 Task: Find connections with filter location Sausar with filter topic #innovationwith filter profile language English with filter current company SPECTRAFORCE with filter school Punjabi University with filter industry Individual and Family Services with filter service category Android Development with filter keywords title Customer Care Associate
Action: Mouse moved to (510, 64)
Screenshot: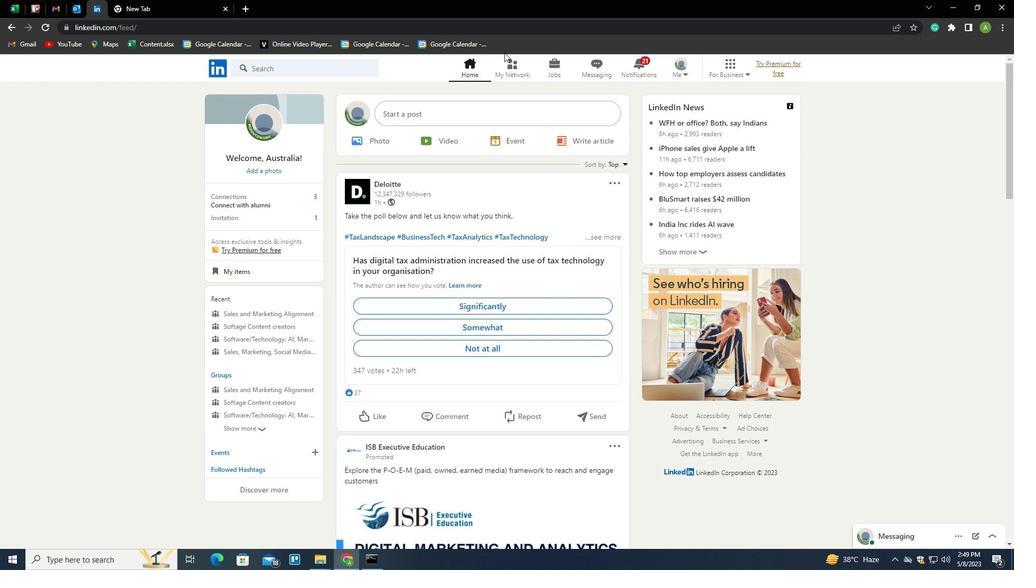 
Action: Mouse pressed left at (510, 64)
Screenshot: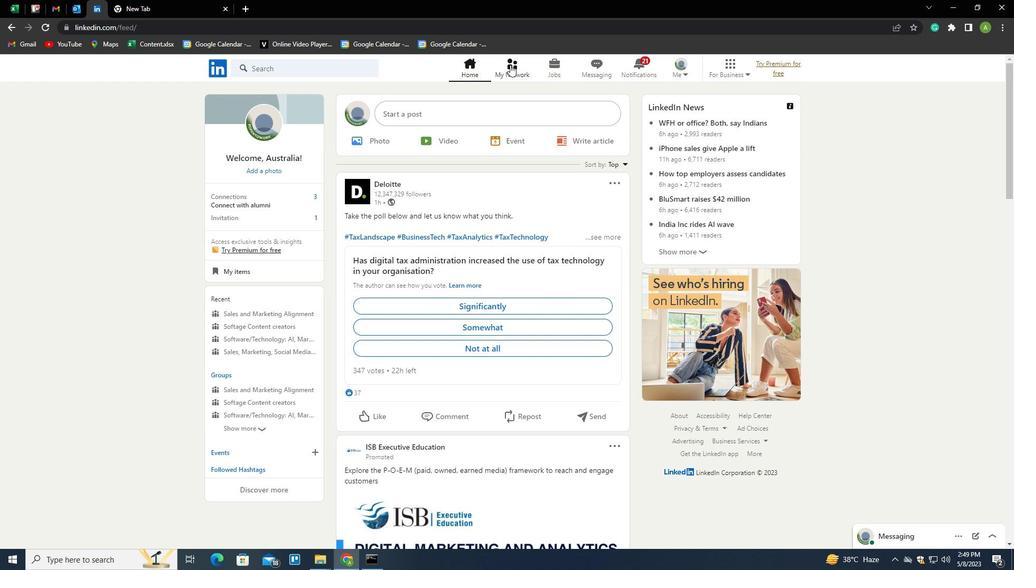 
Action: Mouse moved to (272, 125)
Screenshot: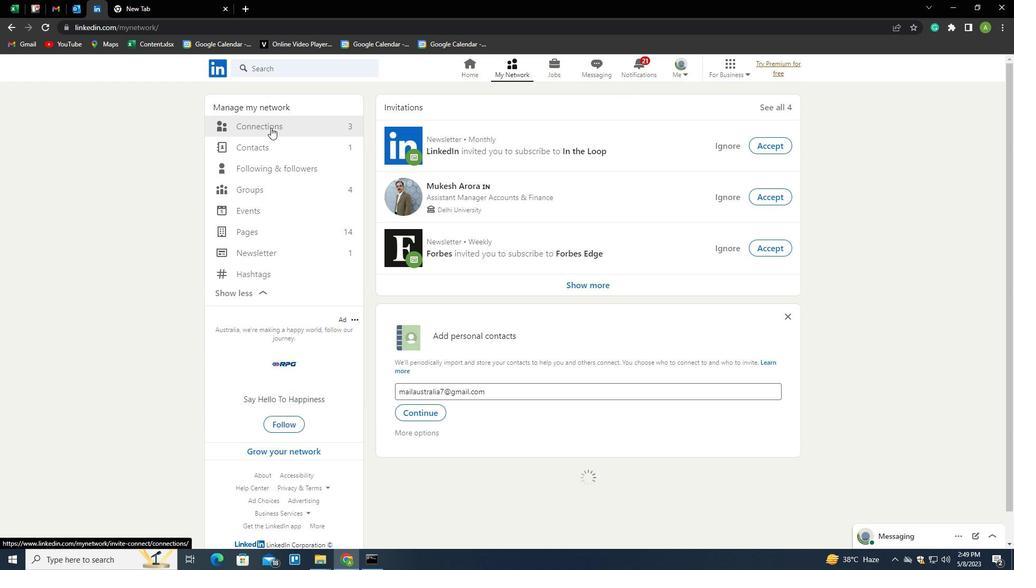 
Action: Mouse pressed left at (272, 125)
Screenshot: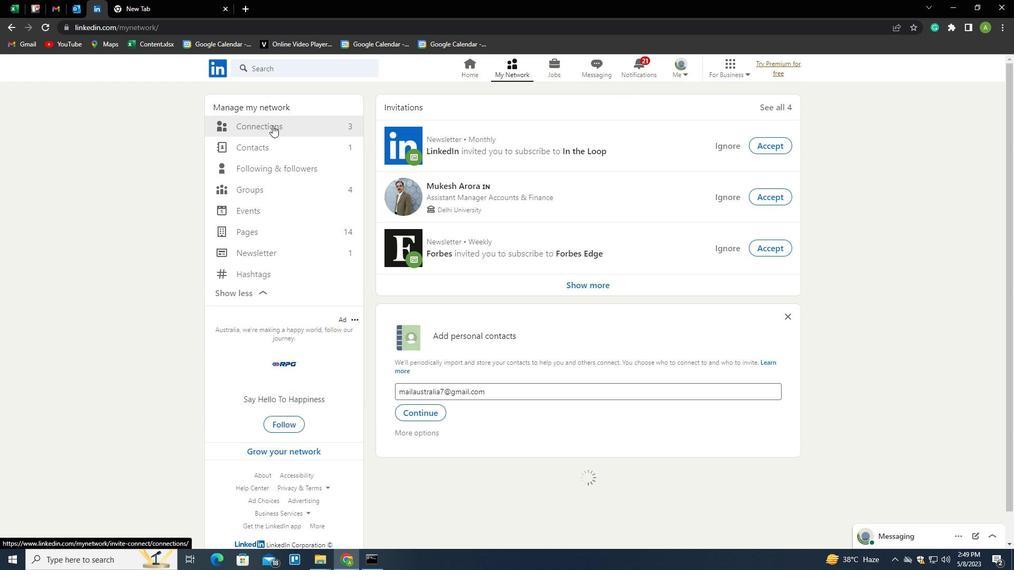 
Action: Mouse moved to (577, 123)
Screenshot: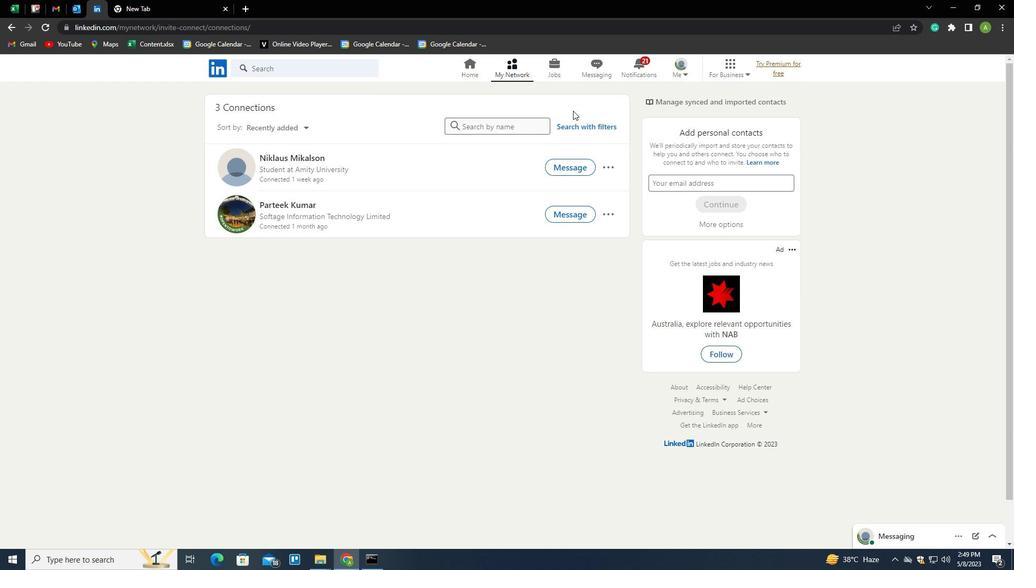 
Action: Mouse pressed left at (577, 123)
Screenshot: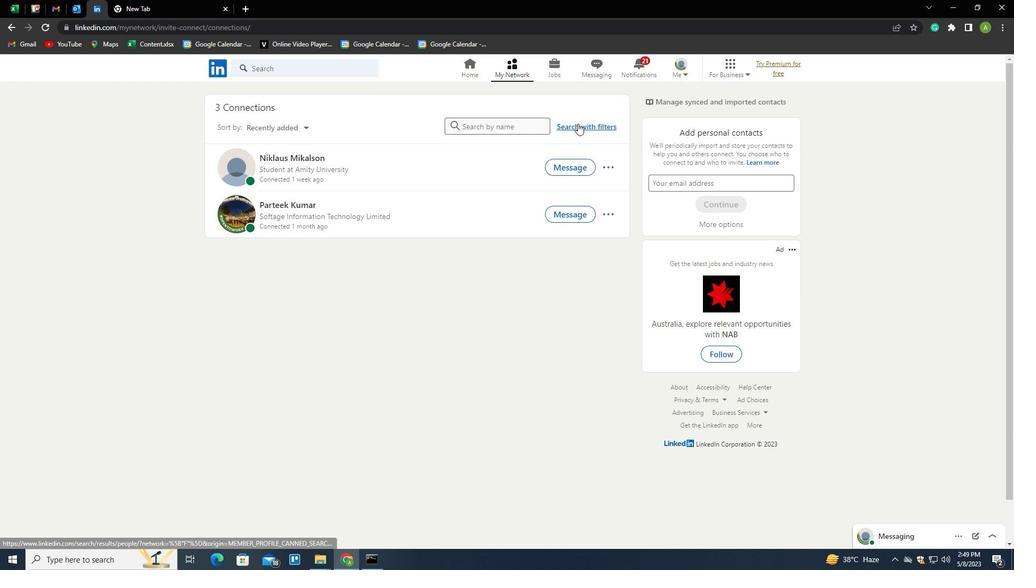 
Action: Mouse moved to (536, 96)
Screenshot: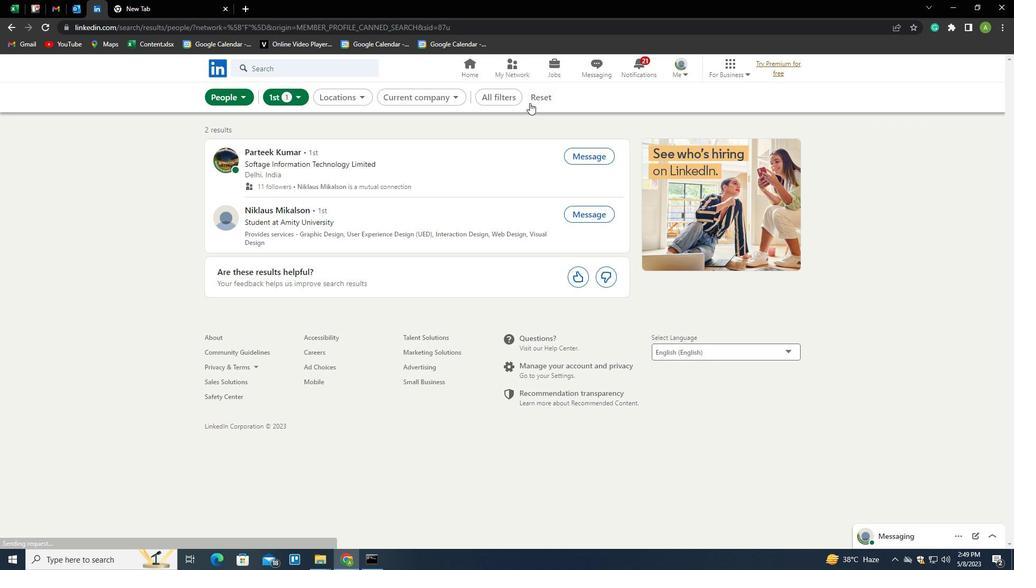 
Action: Mouse pressed left at (536, 96)
Screenshot: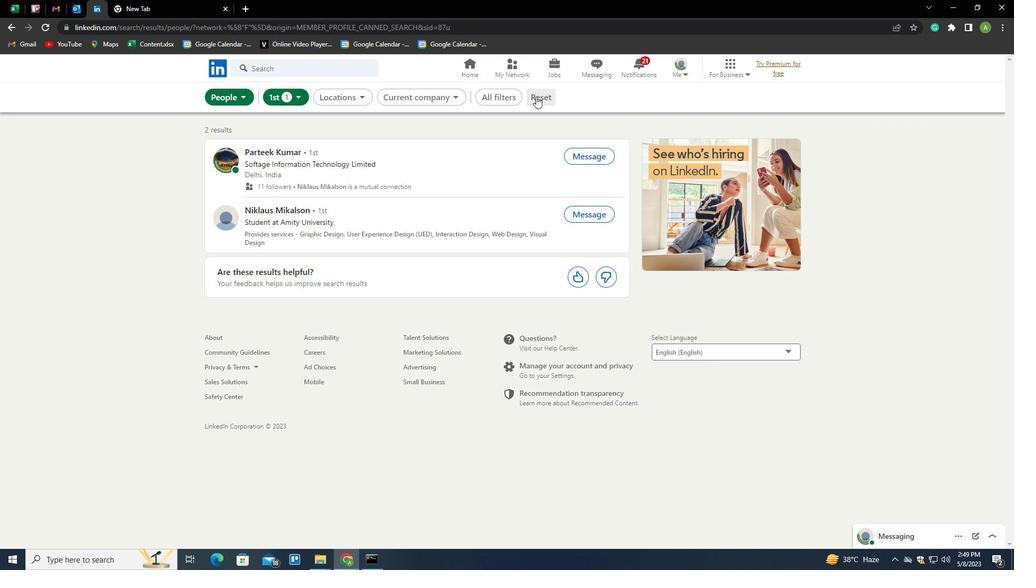 
Action: Mouse moved to (511, 102)
Screenshot: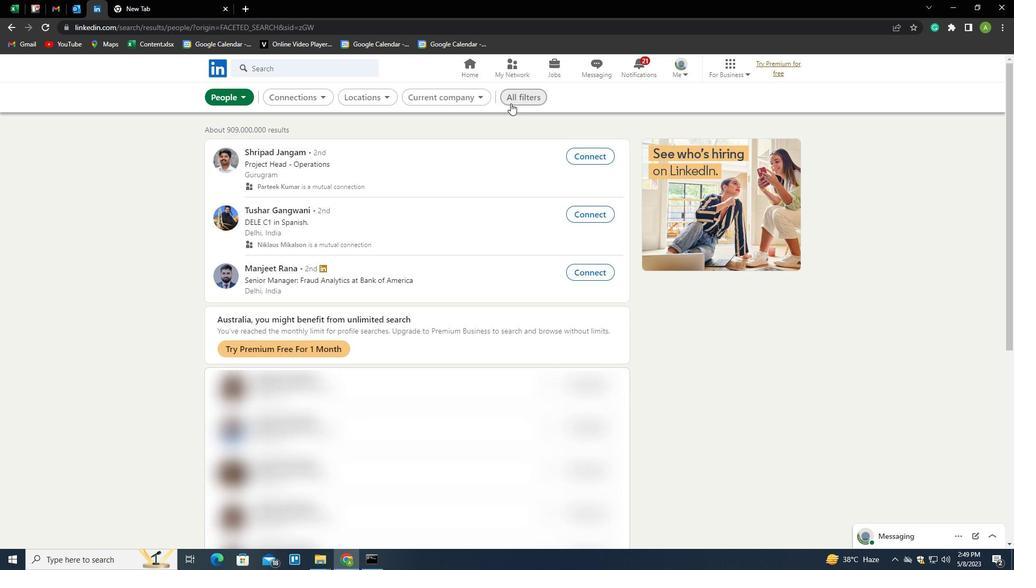 
Action: Mouse pressed left at (511, 102)
Screenshot: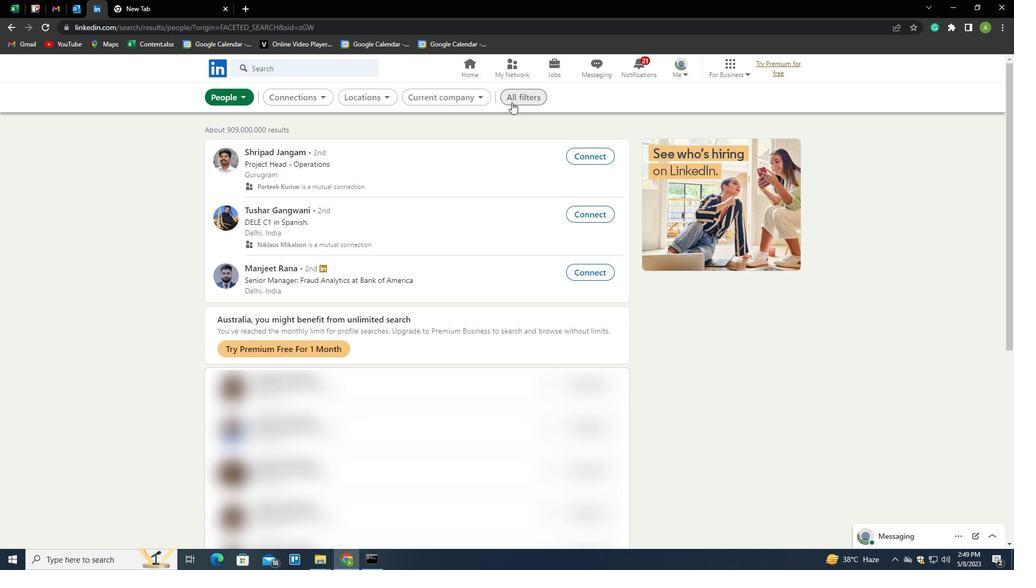 
Action: Mouse moved to (880, 348)
Screenshot: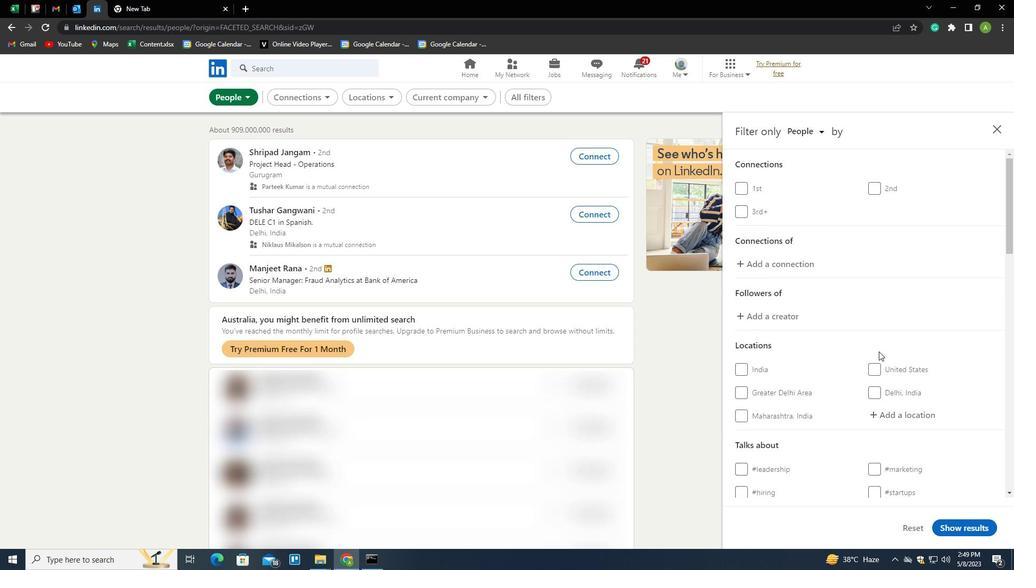 
Action: Mouse scrolled (880, 348) with delta (0, 0)
Screenshot: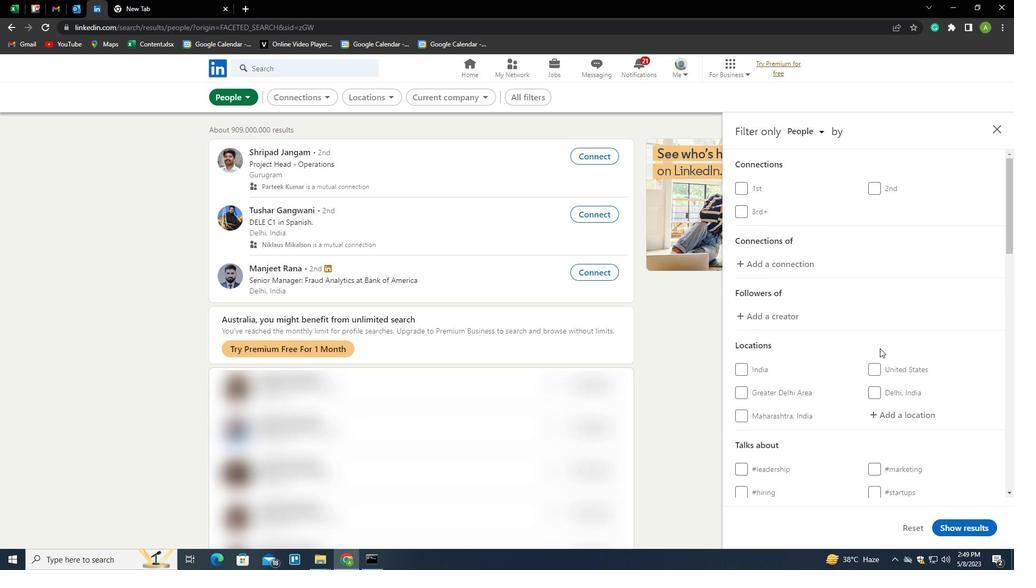 
Action: Mouse scrolled (880, 348) with delta (0, 0)
Screenshot: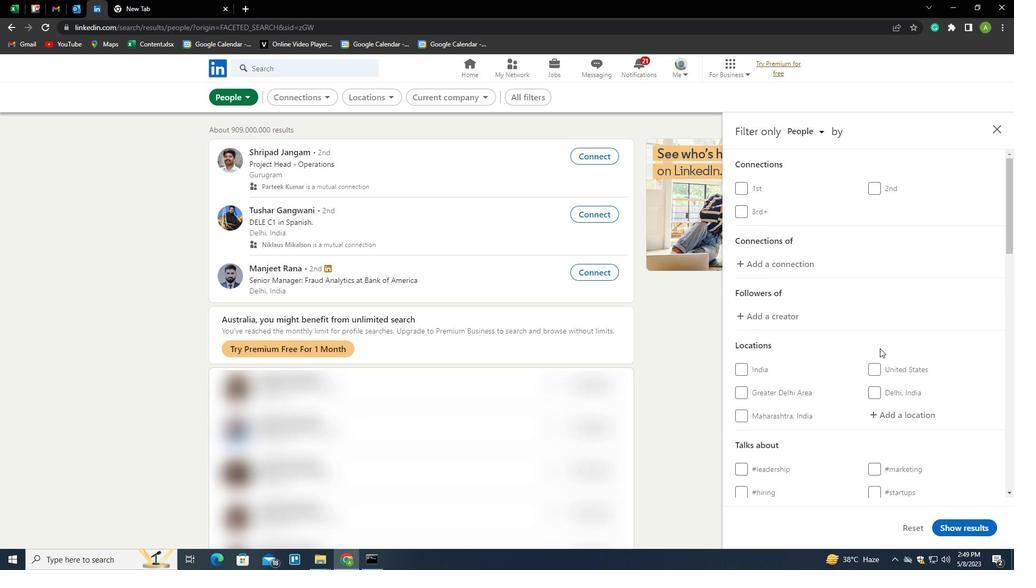 
Action: Mouse moved to (884, 308)
Screenshot: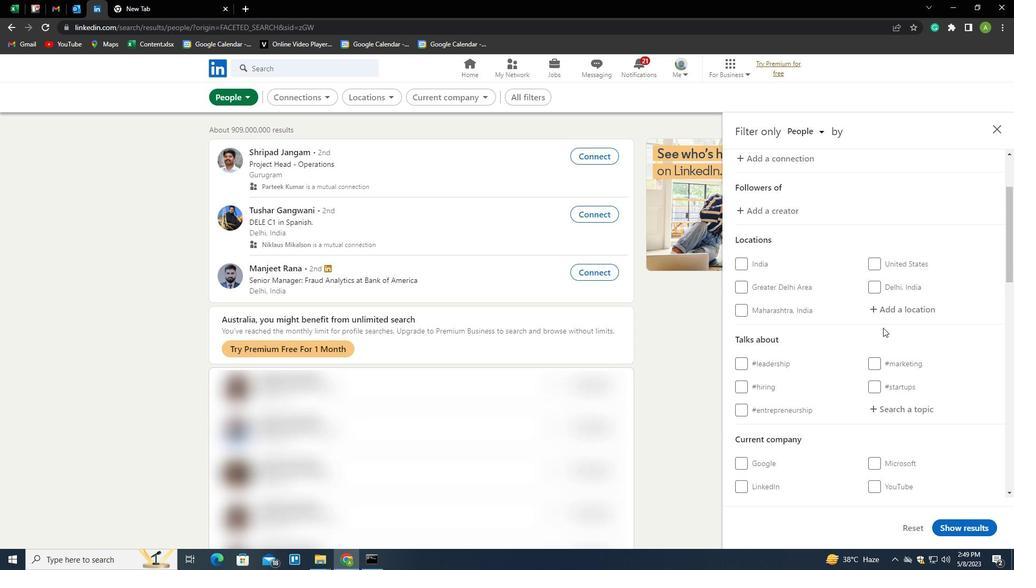 
Action: Mouse pressed left at (884, 308)
Screenshot: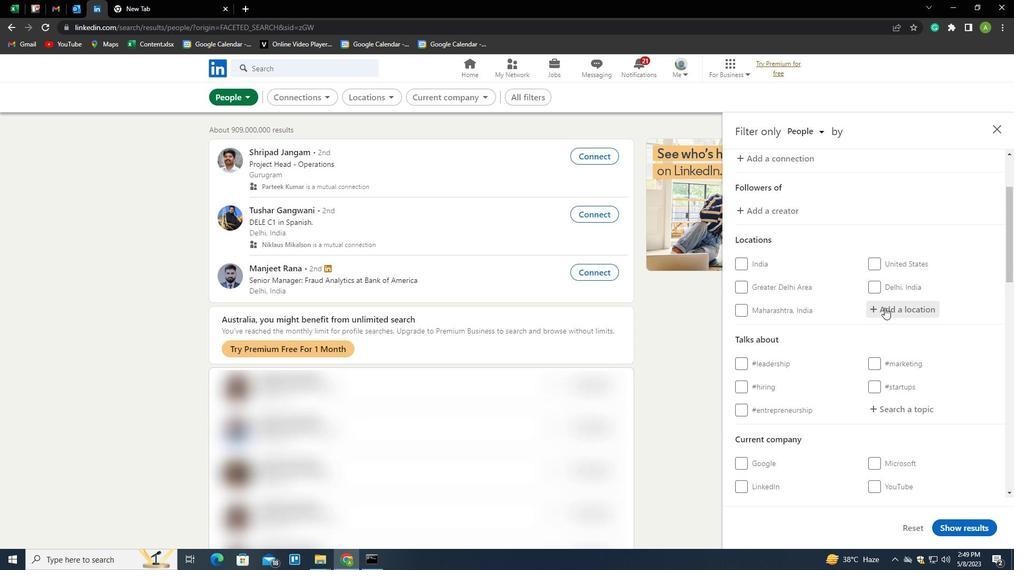 
Action: Mouse moved to (869, 317)
Screenshot: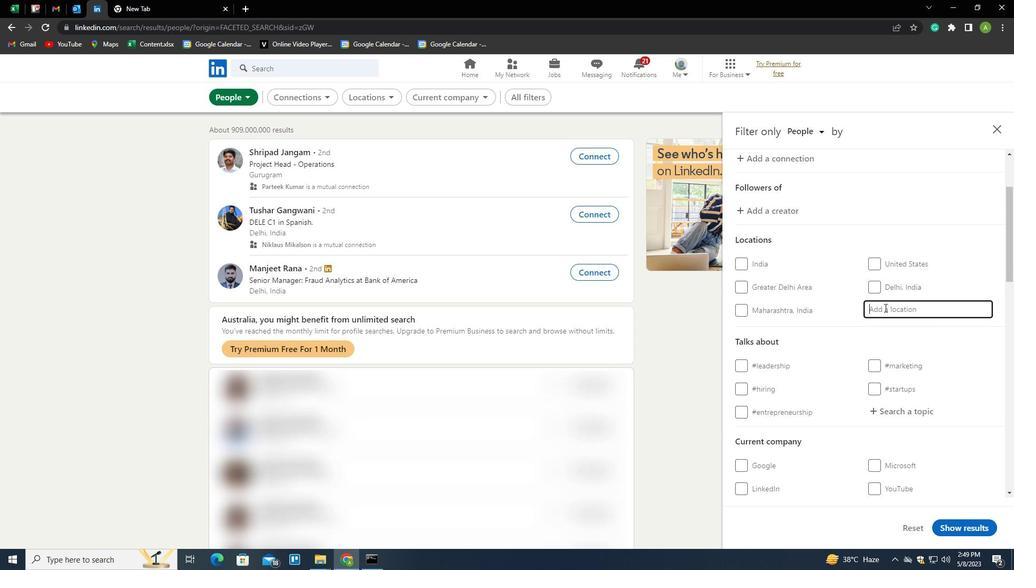 
Action: Key pressed <Key.shift>SAUSAR<Key.down><Key.enter>
Screenshot: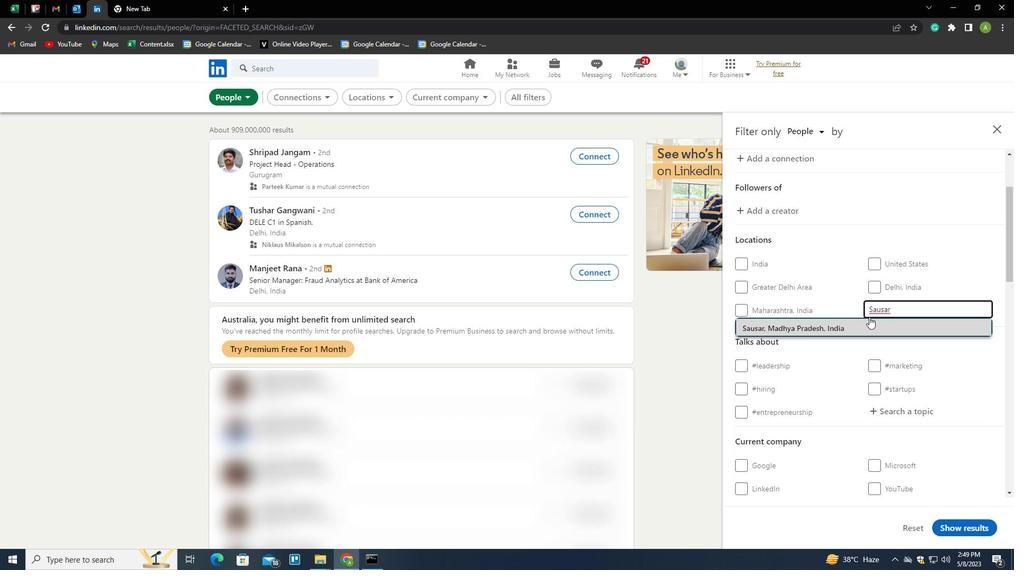 
Action: Mouse moved to (867, 317)
Screenshot: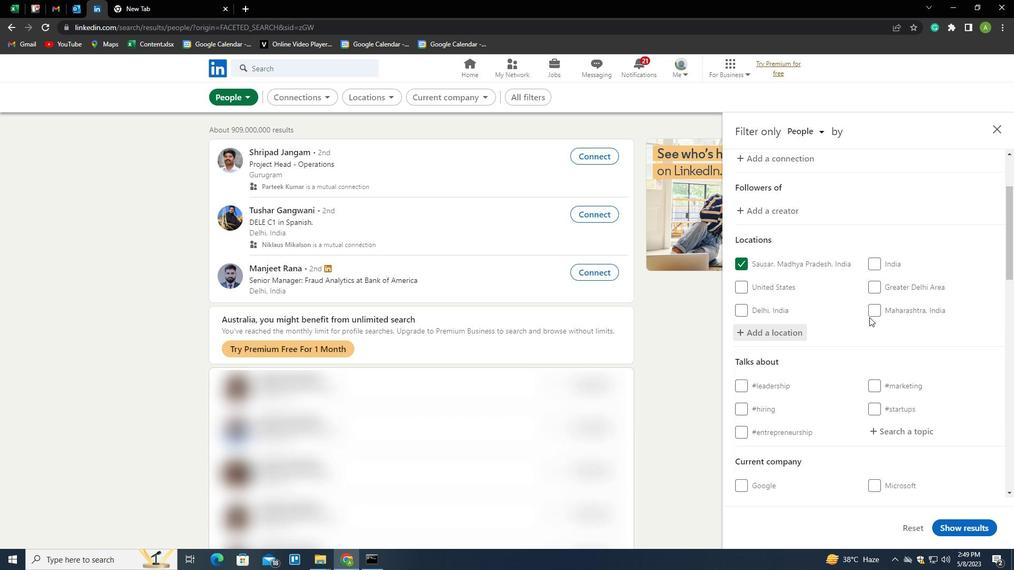 
Action: Mouse scrolled (867, 316) with delta (0, 0)
Screenshot: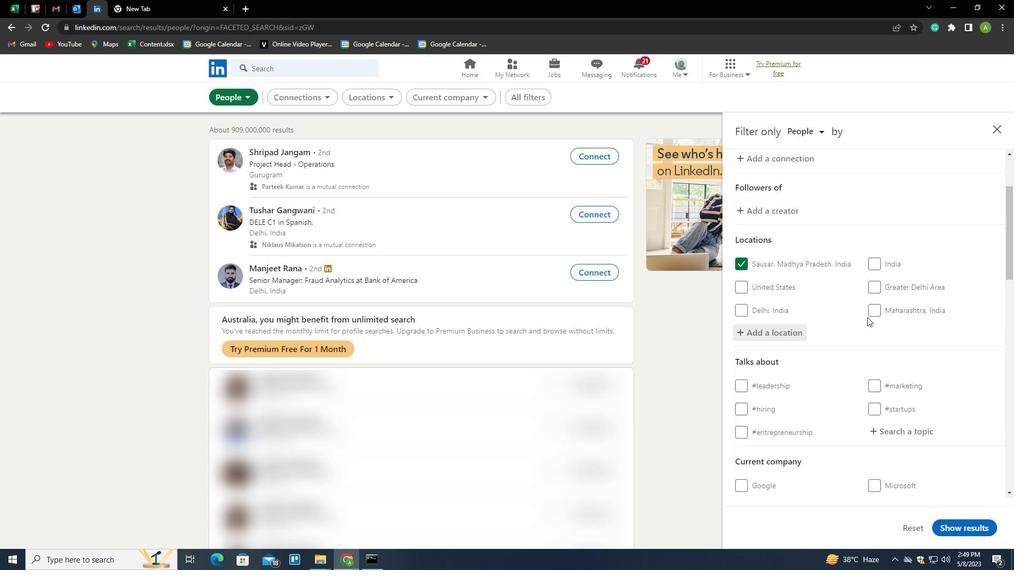 
Action: Mouse scrolled (867, 316) with delta (0, 0)
Screenshot: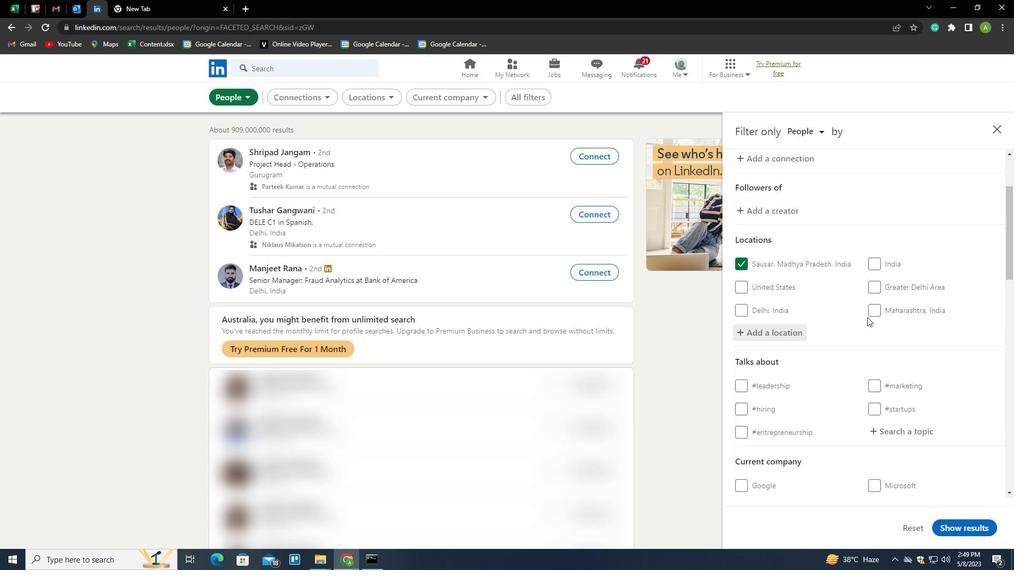 
Action: Mouse moved to (883, 321)
Screenshot: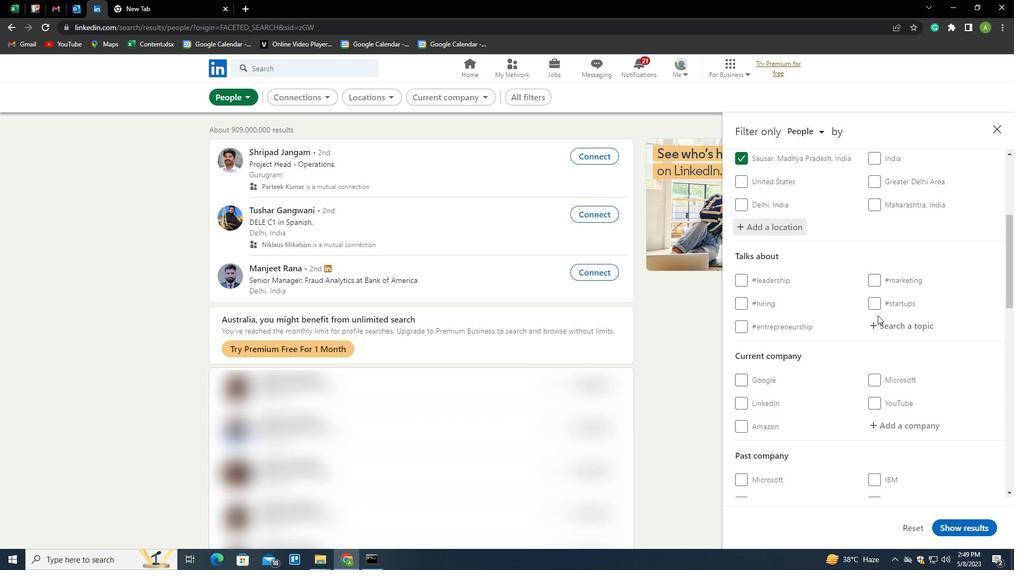 
Action: Mouse pressed left at (883, 321)
Screenshot: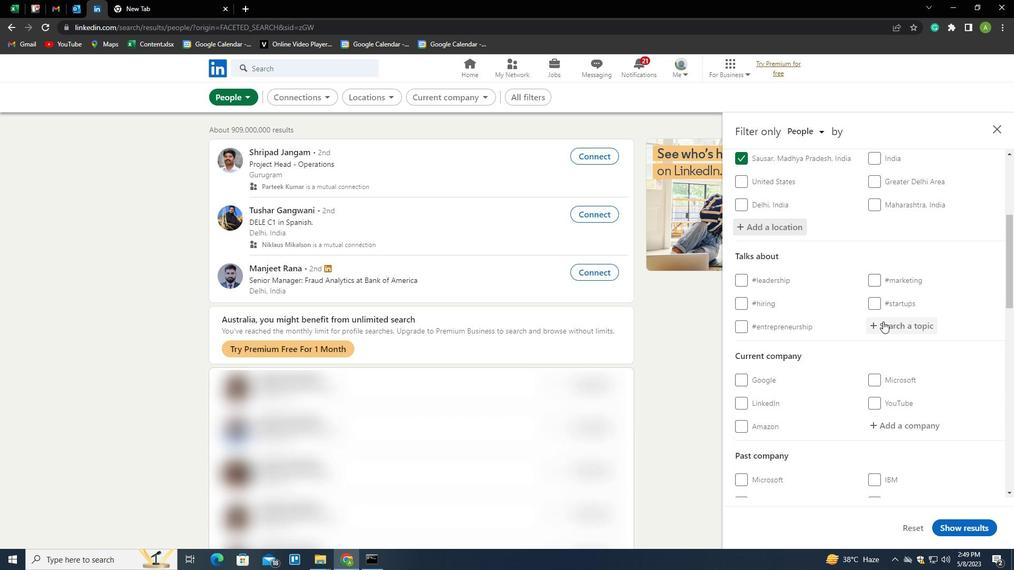 
Action: Key pressed INNOVATION<Key.down><Key.enter>
Screenshot: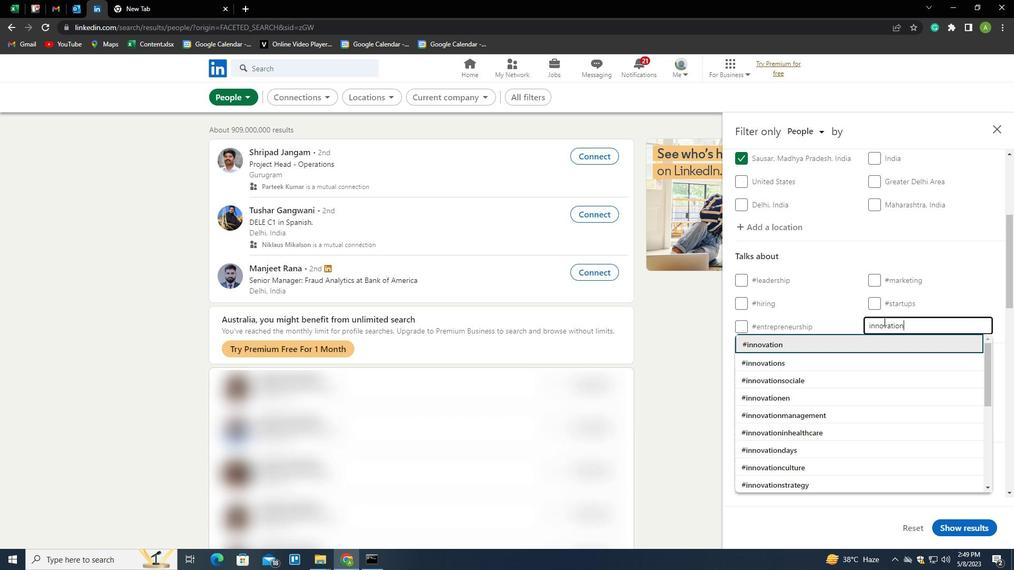 
Action: Mouse scrolled (883, 321) with delta (0, 0)
Screenshot: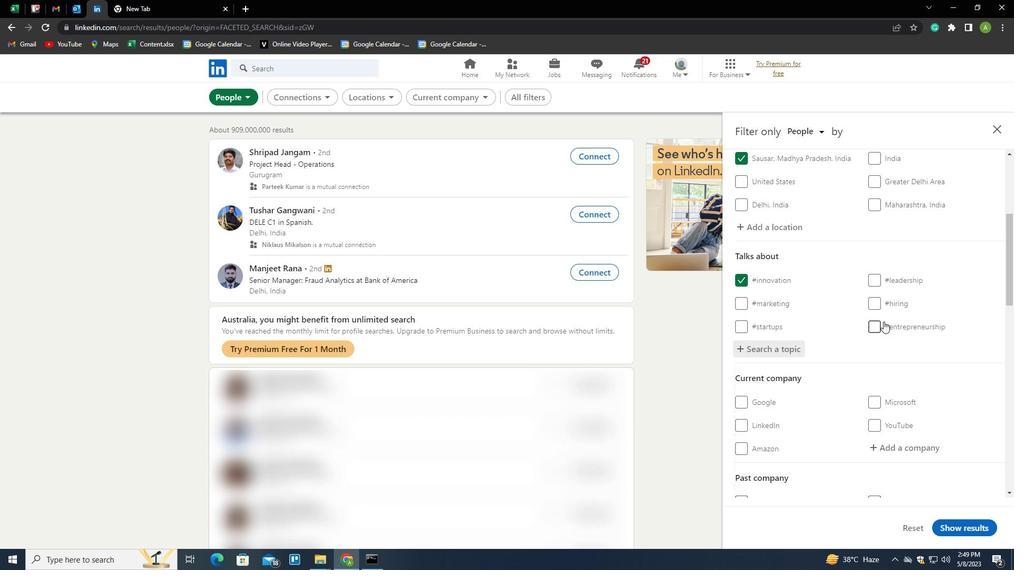 
Action: Mouse scrolled (883, 321) with delta (0, 0)
Screenshot: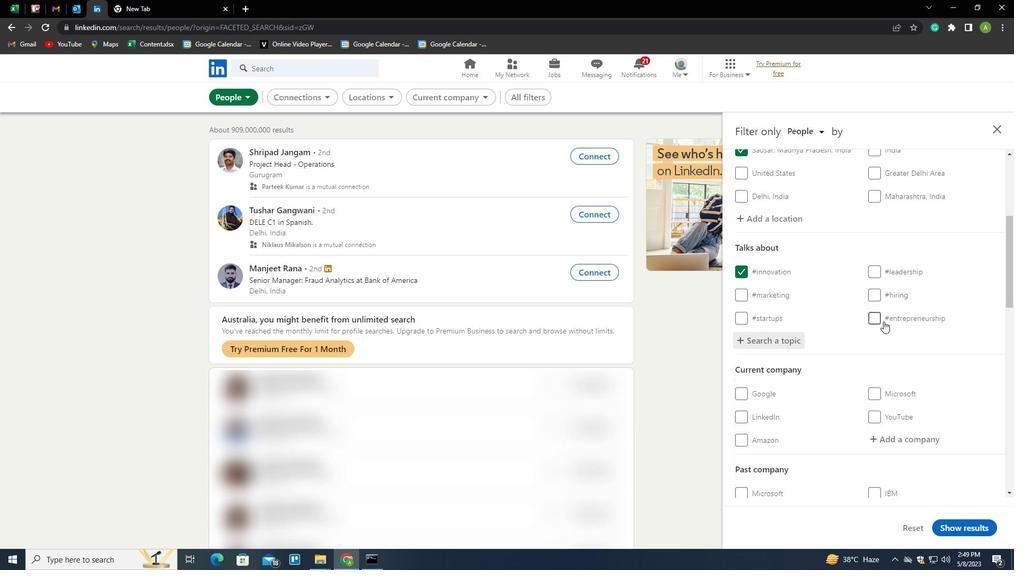 
Action: Mouse scrolled (883, 321) with delta (0, 0)
Screenshot: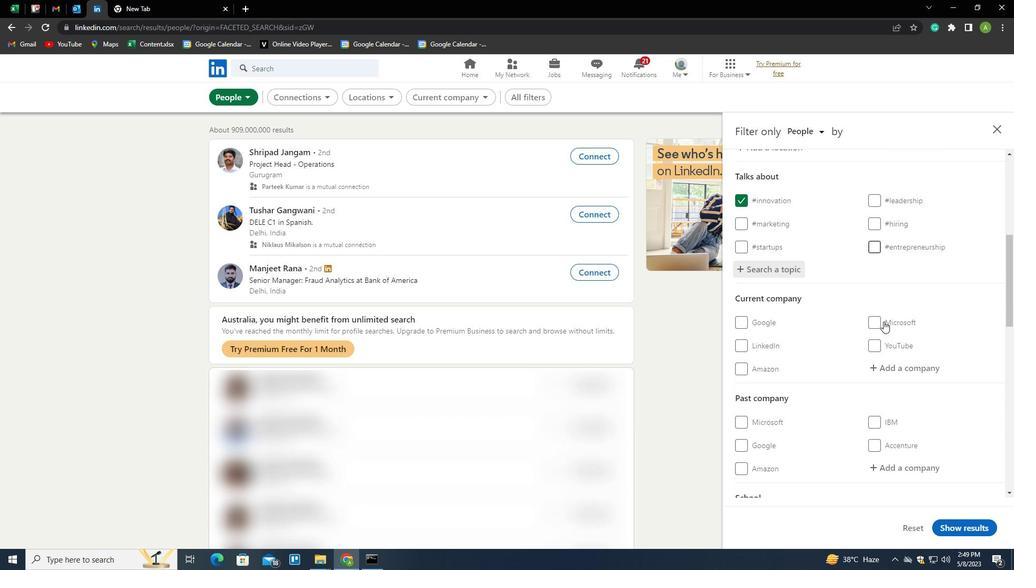 
Action: Mouse scrolled (883, 321) with delta (0, 0)
Screenshot: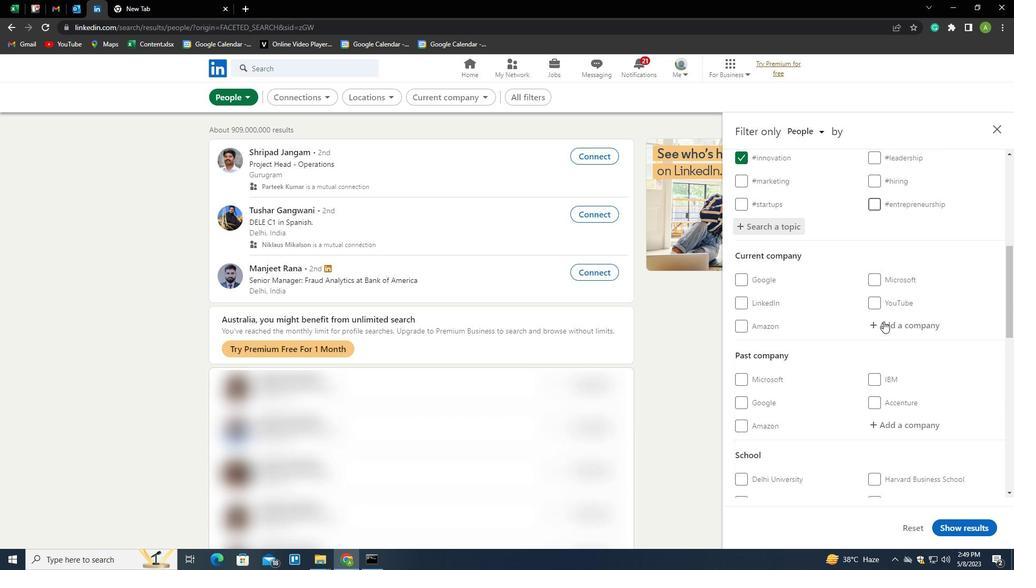 
Action: Mouse scrolled (883, 321) with delta (0, 0)
Screenshot: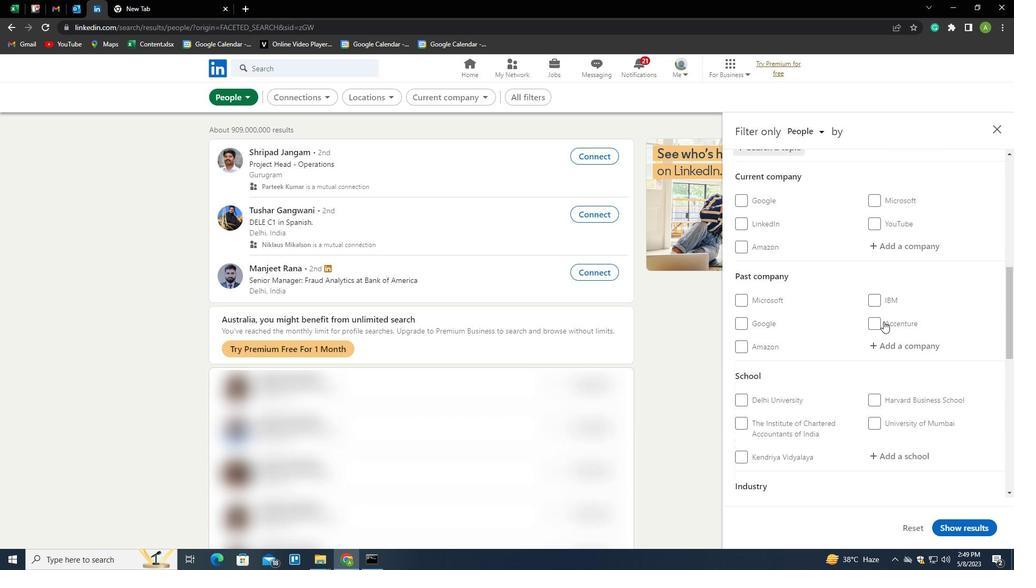 
Action: Mouse scrolled (883, 321) with delta (0, 0)
Screenshot: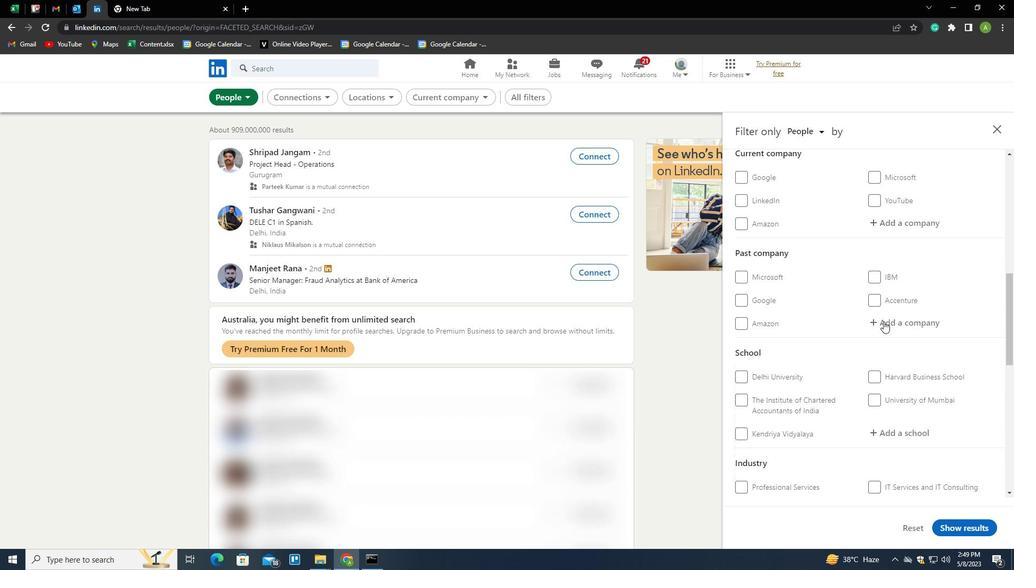 
Action: Mouse scrolled (883, 321) with delta (0, 0)
Screenshot: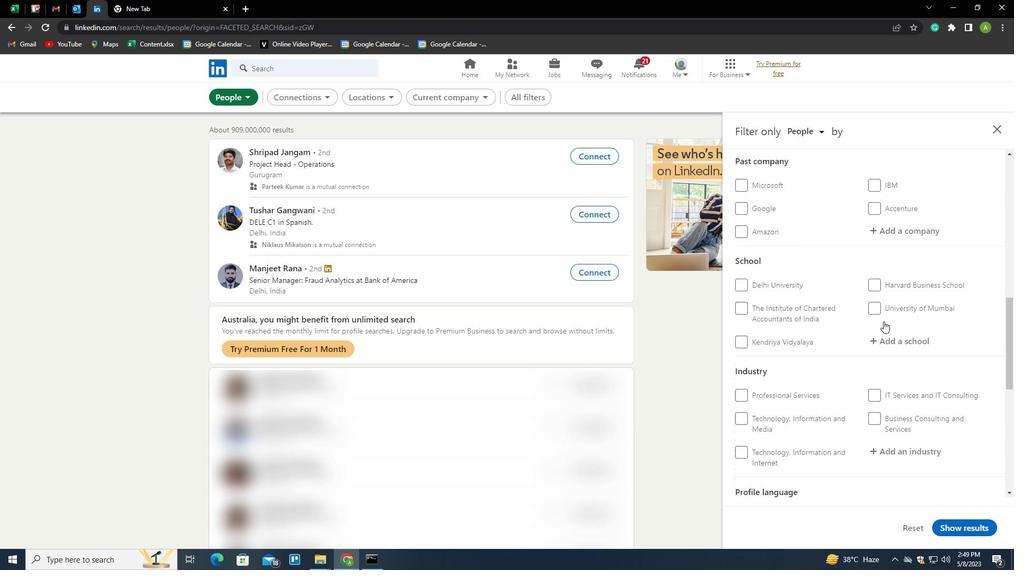 
Action: Mouse scrolled (883, 321) with delta (0, 0)
Screenshot: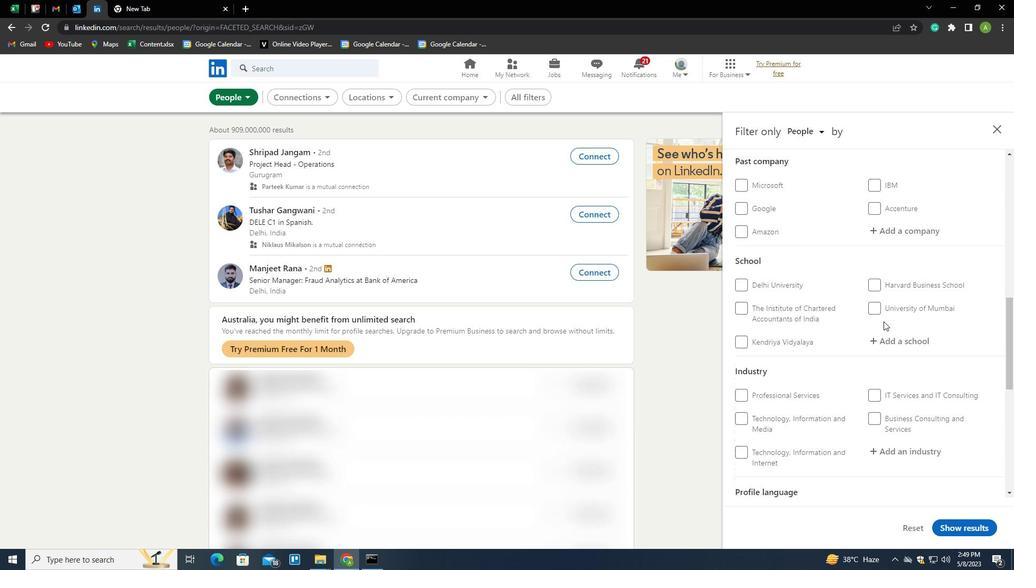 
Action: Mouse scrolled (883, 321) with delta (0, 0)
Screenshot: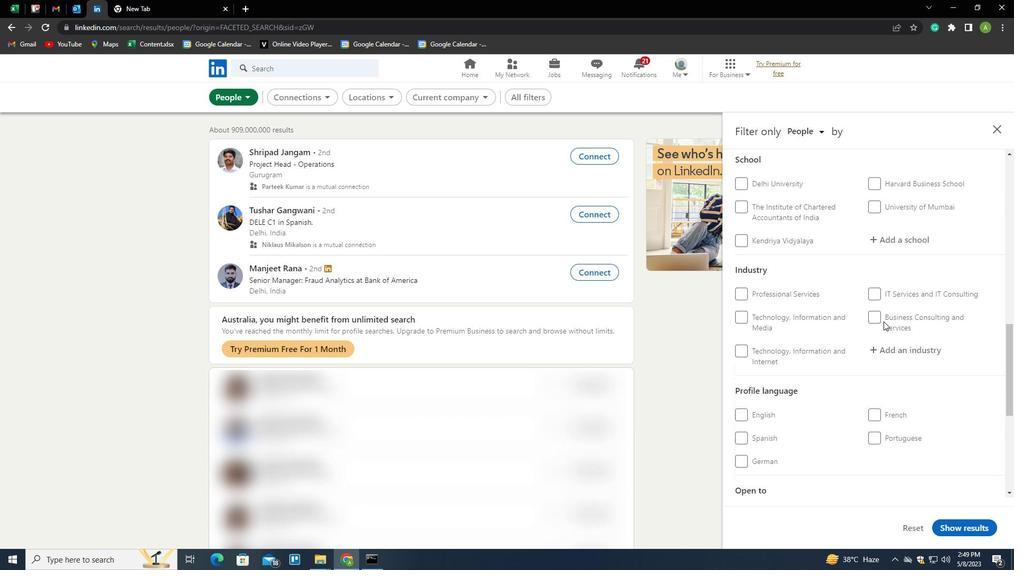 
Action: Mouse moved to (759, 359)
Screenshot: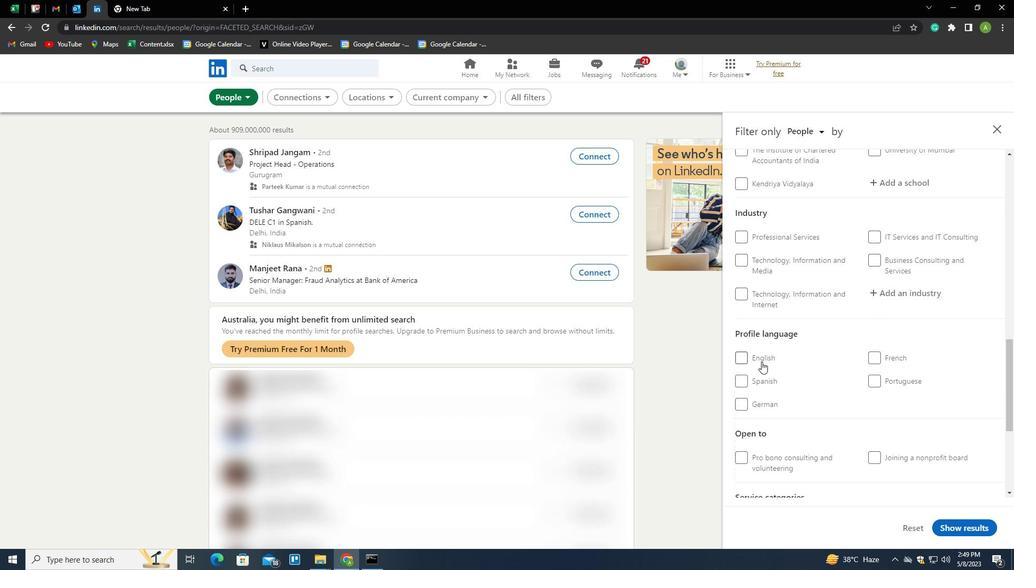 
Action: Mouse pressed left at (759, 359)
Screenshot: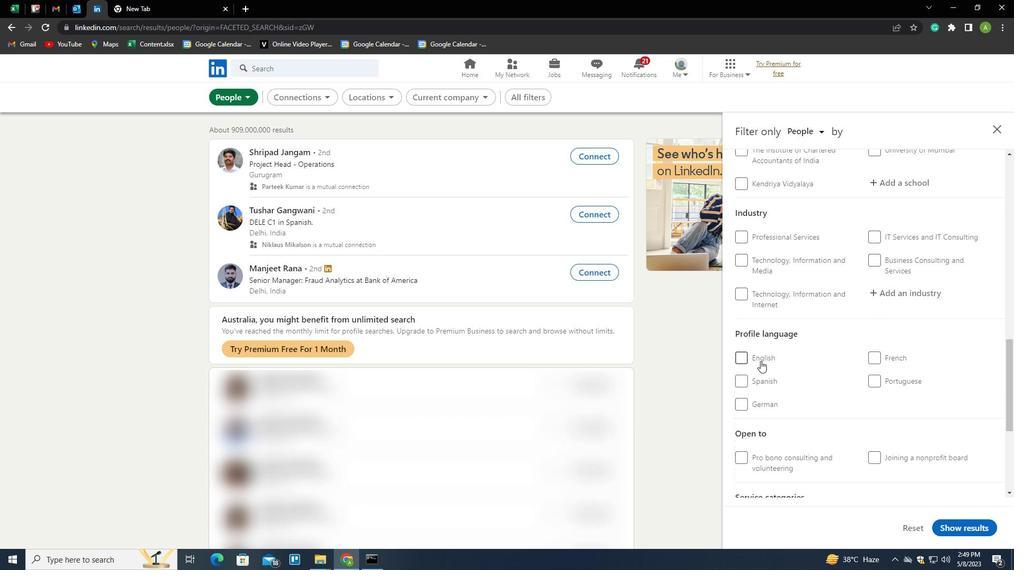 
Action: Mouse moved to (871, 350)
Screenshot: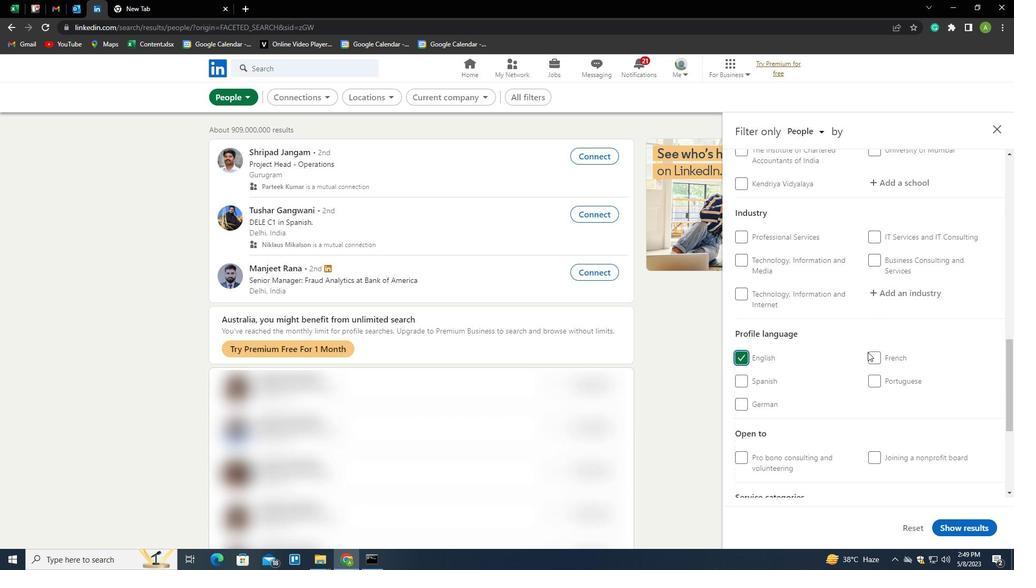 
Action: Mouse scrolled (871, 351) with delta (0, 0)
Screenshot: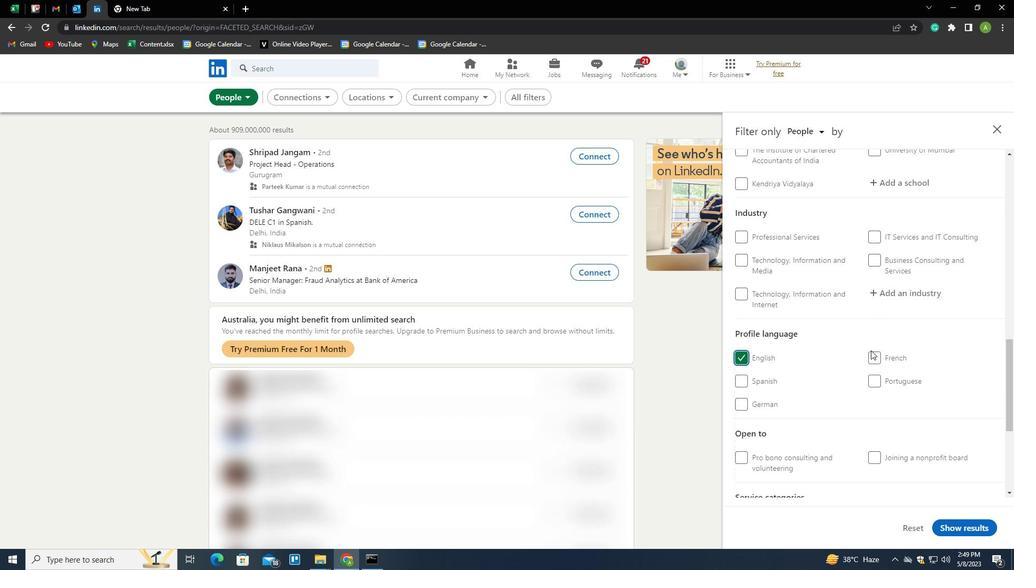 
Action: Mouse scrolled (871, 351) with delta (0, 0)
Screenshot: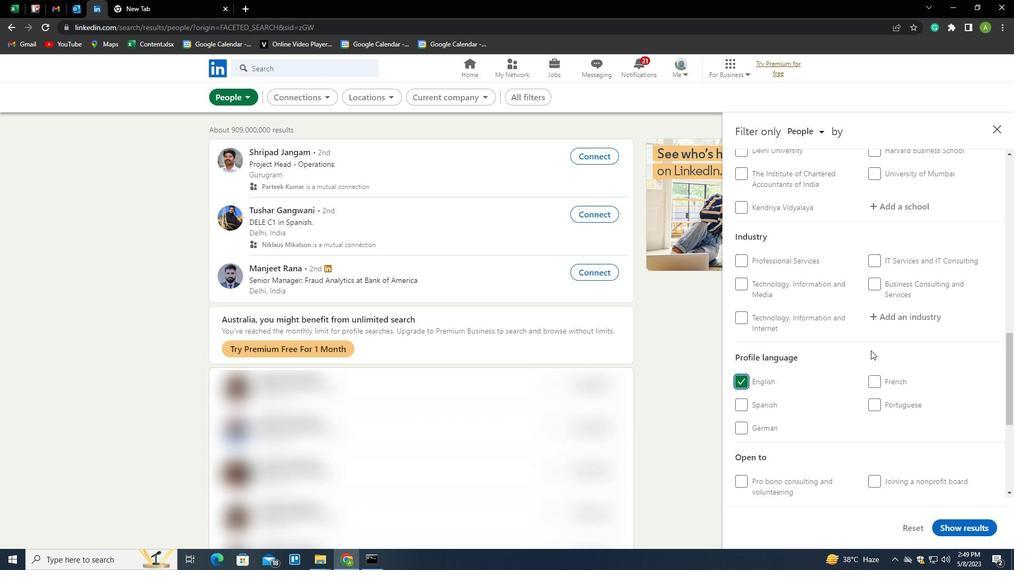 
Action: Mouse scrolled (871, 351) with delta (0, 0)
Screenshot: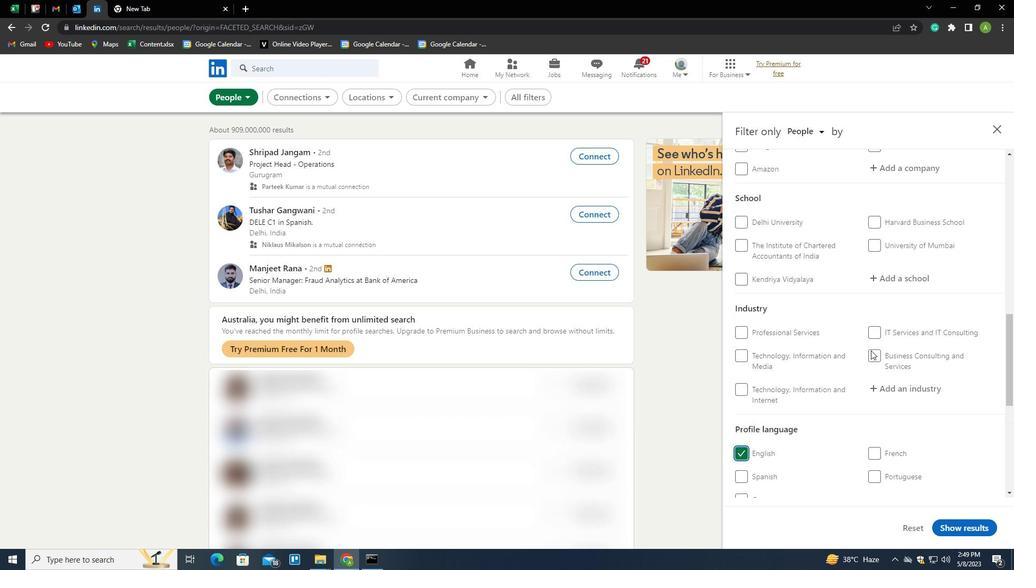 
Action: Mouse scrolled (871, 351) with delta (0, 0)
Screenshot: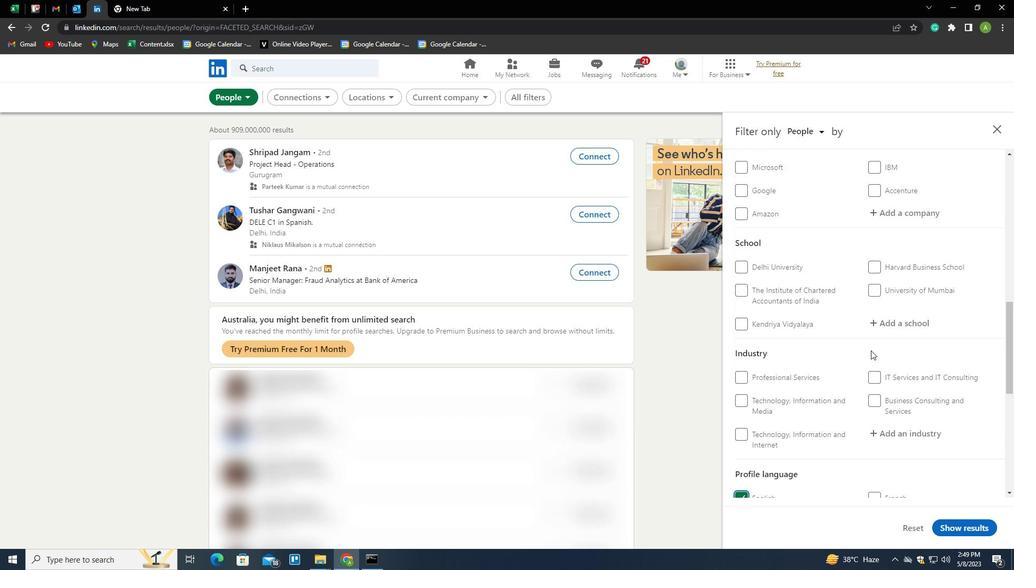 
Action: Mouse scrolled (871, 351) with delta (0, 0)
Screenshot: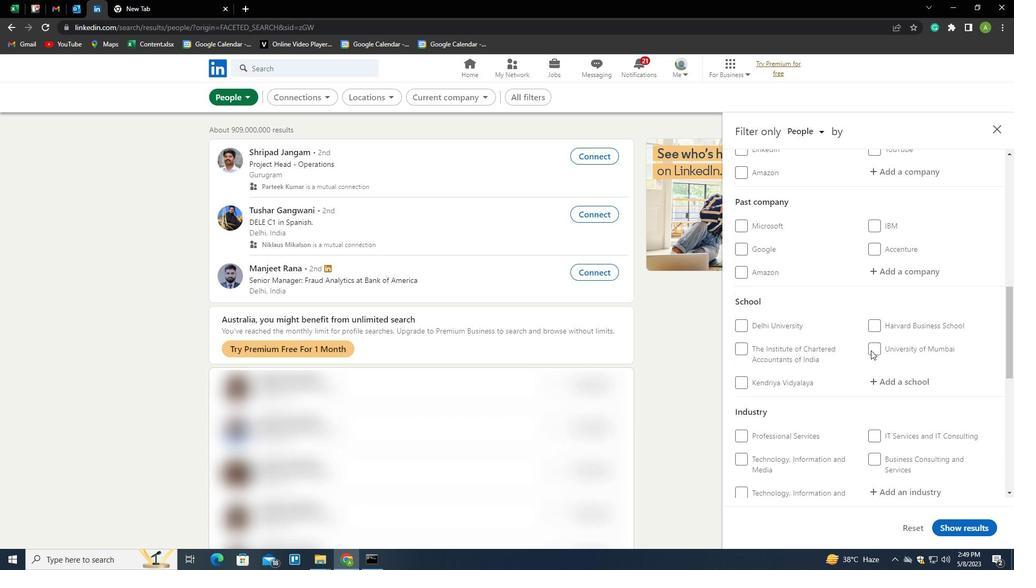 
Action: Mouse scrolled (871, 351) with delta (0, 0)
Screenshot: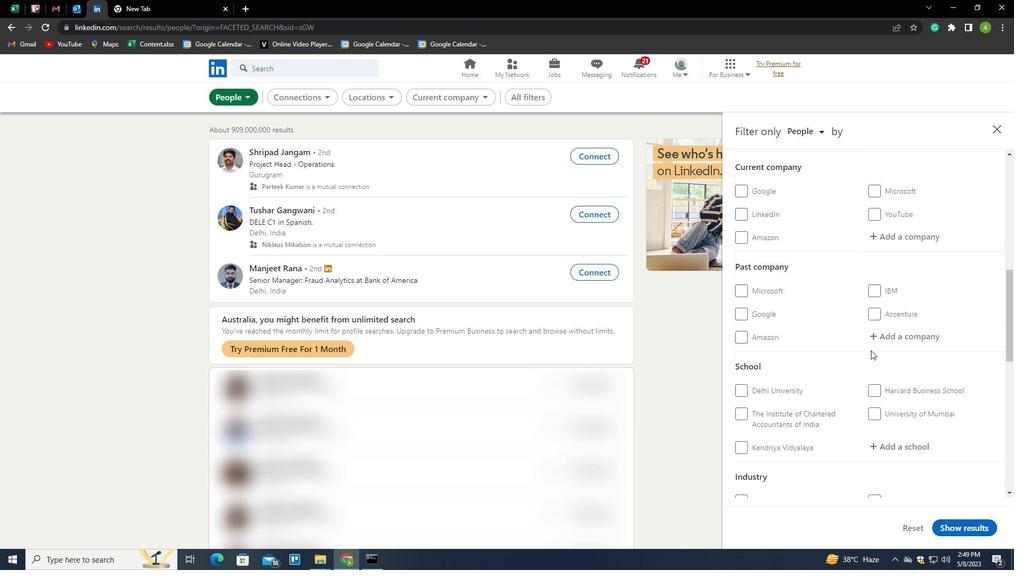 
Action: Mouse moved to (891, 294)
Screenshot: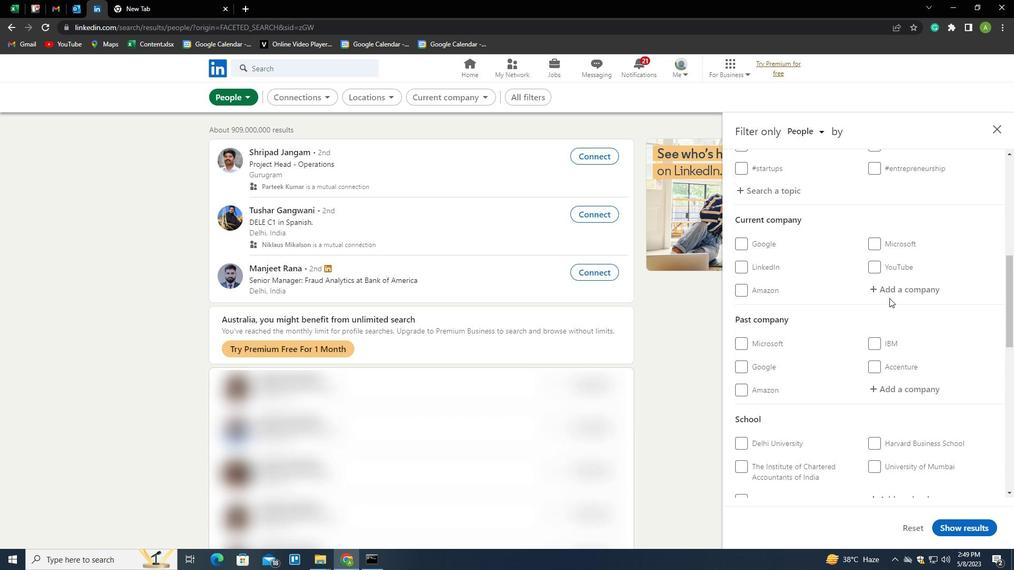 
Action: Mouse pressed left at (891, 294)
Screenshot: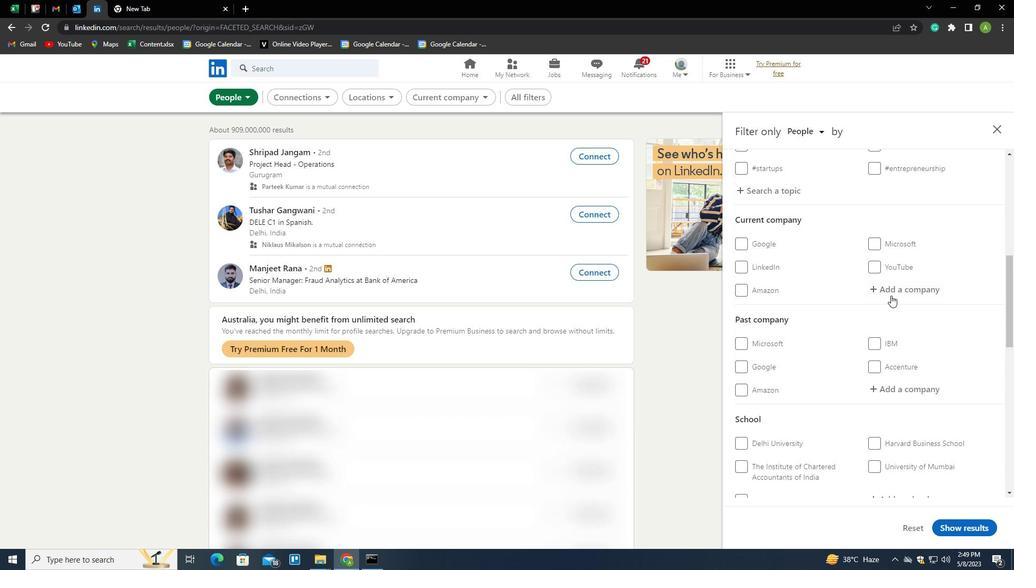 
Action: Key pressed <Key.shift>S<Key.shift>PECTRAFORCE<Key.down><Key.enter>
Screenshot: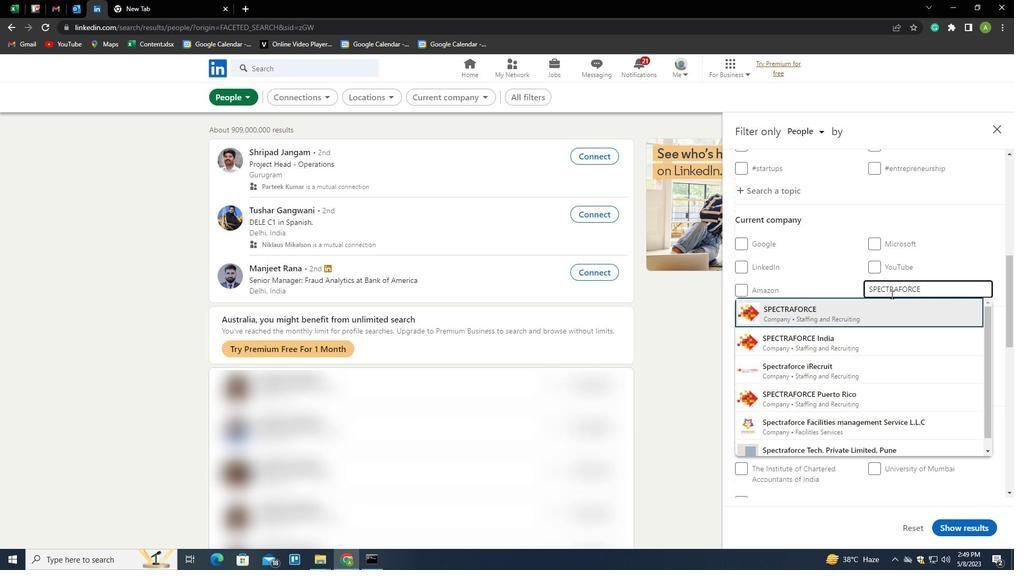 
Action: Mouse scrolled (891, 294) with delta (0, 0)
Screenshot: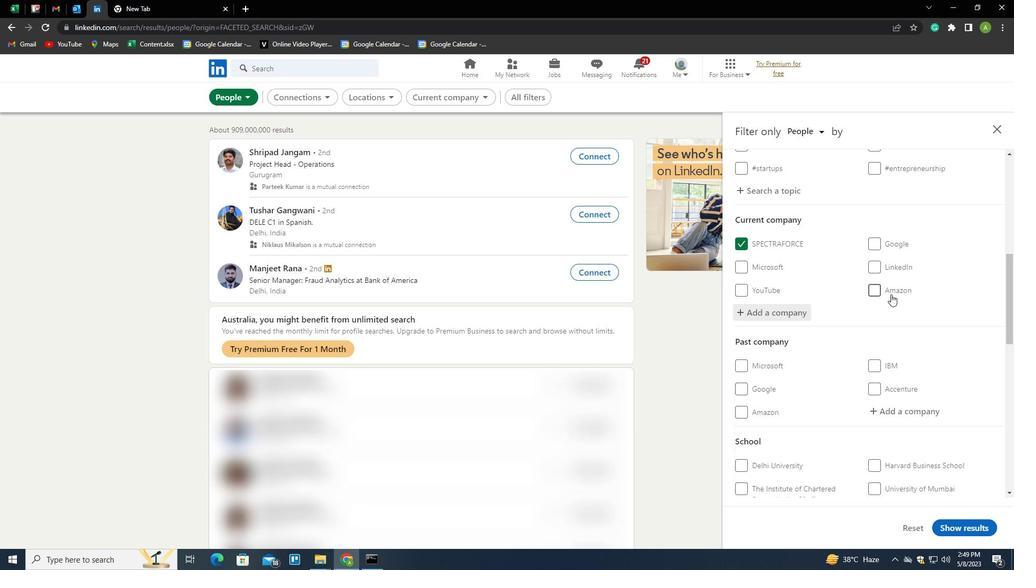 
Action: Mouse scrolled (891, 294) with delta (0, 0)
Screenshot: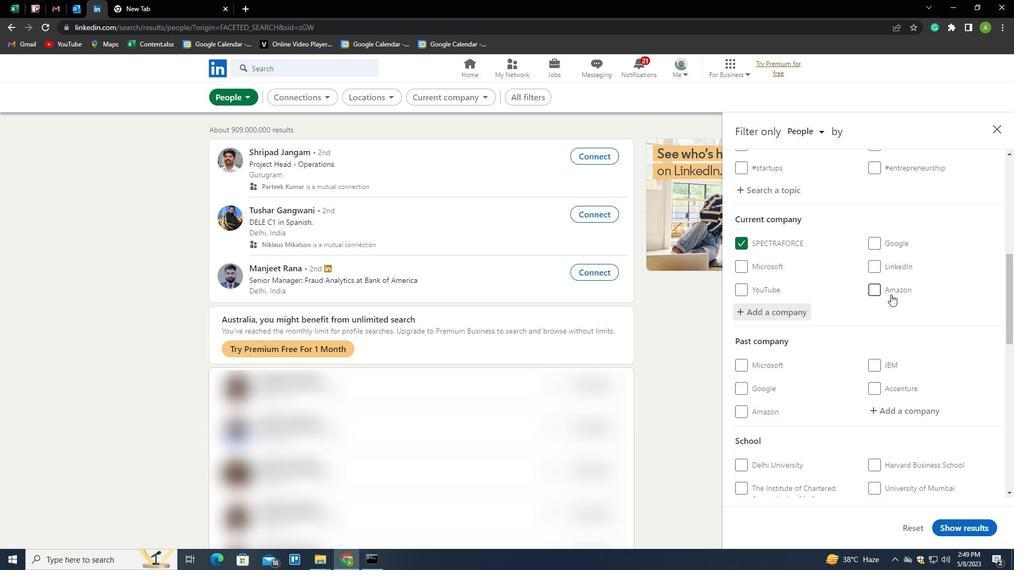 
Action: Mouse scrolled (891, 294) with delta (0, 0)
Screenshot: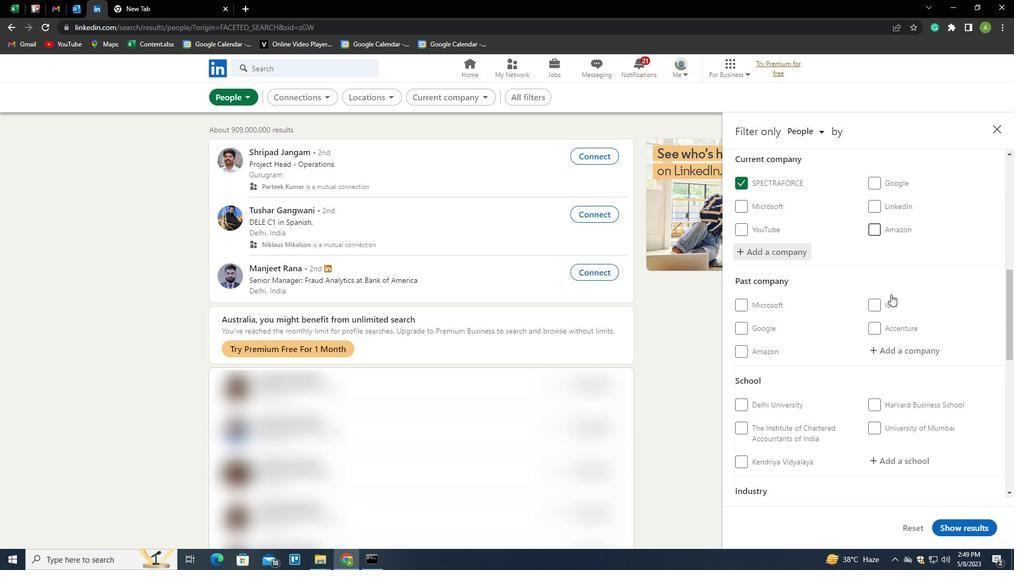 
Action: Mouse scrolled (891, 294) with delta (0, 0)
Screenshot: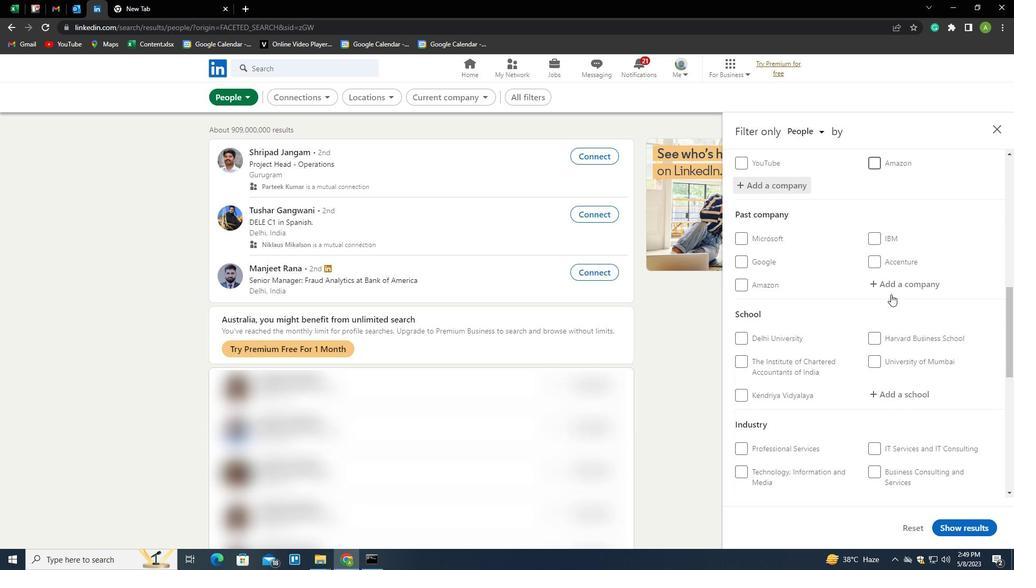 
Action: Mouse moved to (892, 303)
Screenshot: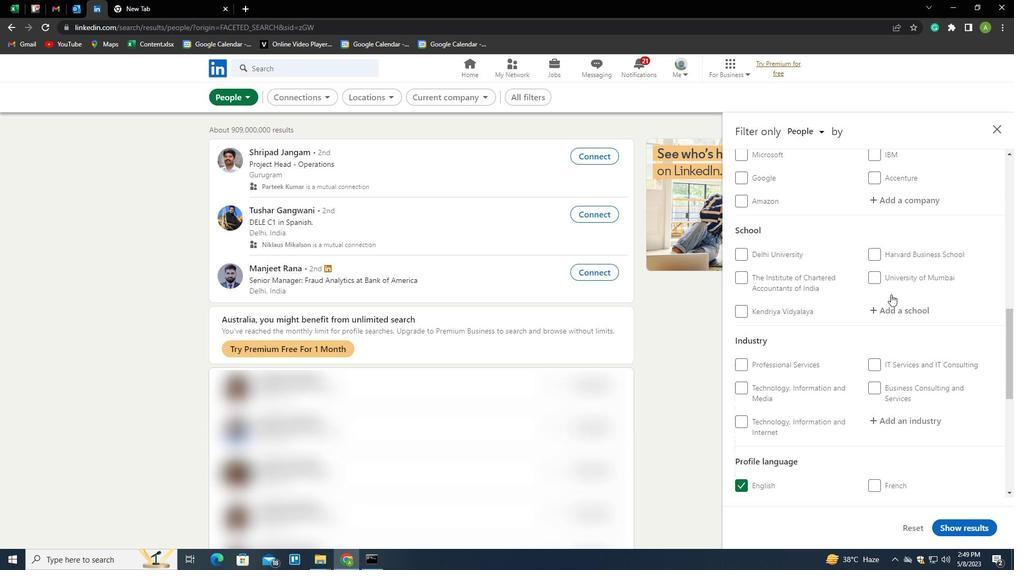 
Action: Mouse pressed left at (892, 303)
Screenshot: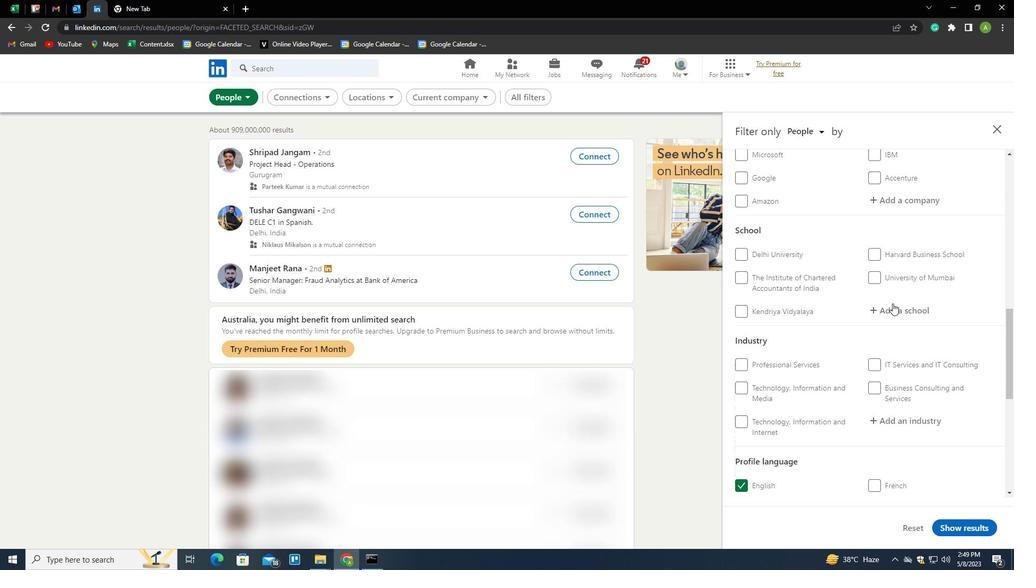 
Action: Key pressed <Key.shift><Key.shift><Key.shift><Key.shift><Key.shift><Key.shift><Key.shift><Key.shift><Key.shift><Key.shift><Key.shift>PU<Key.backspace>UNJABI<Key.space><Key.shift>UNIVERSITY<Key.space><Key.down><Key.enter>
Screenshot: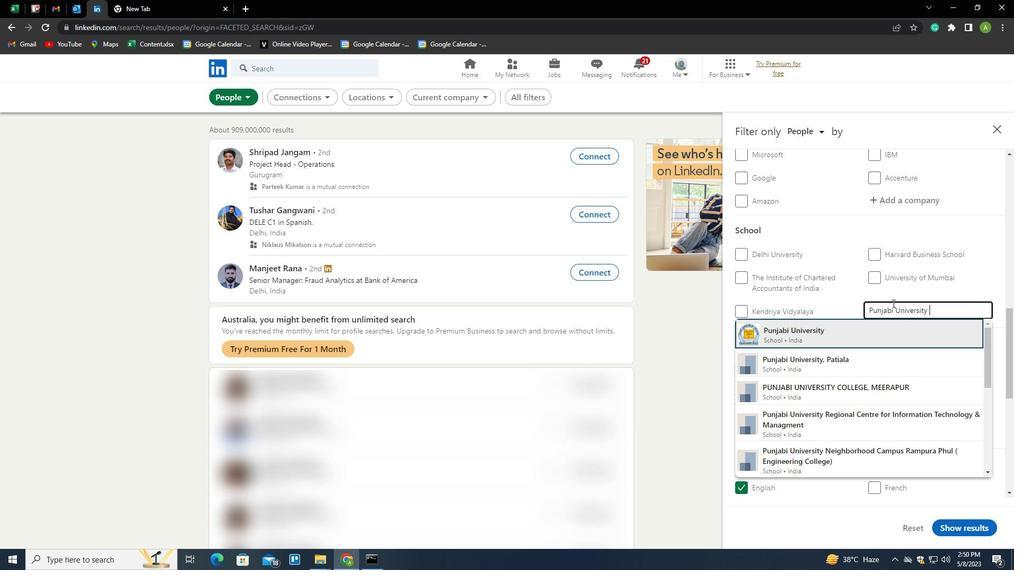 
Action: Mouse scrolled (892, 303) with delta (0, 0)
Screenshot: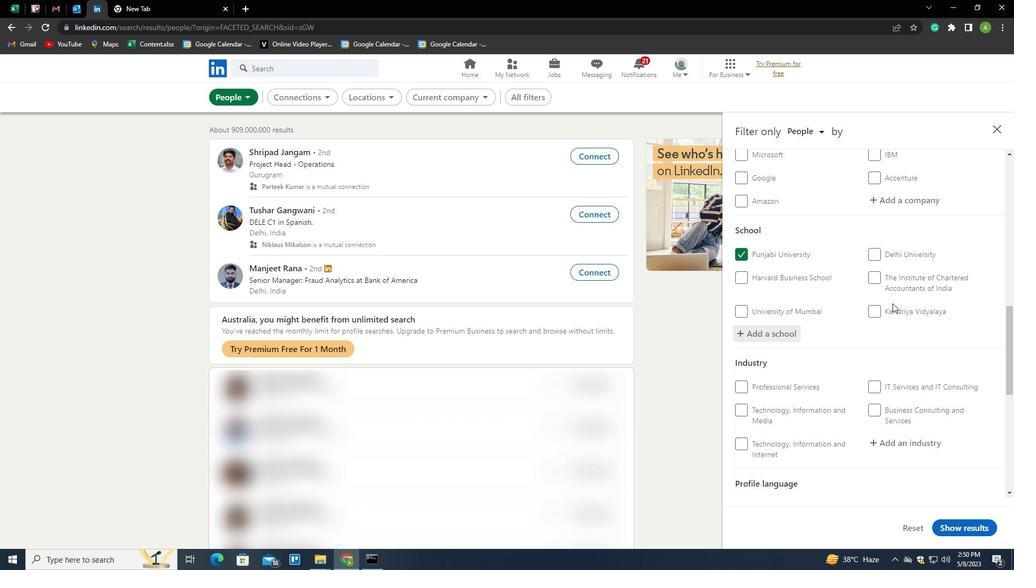 
Action: Mouse scrolled (892, 303) with delta (0, 0)
Screenshot: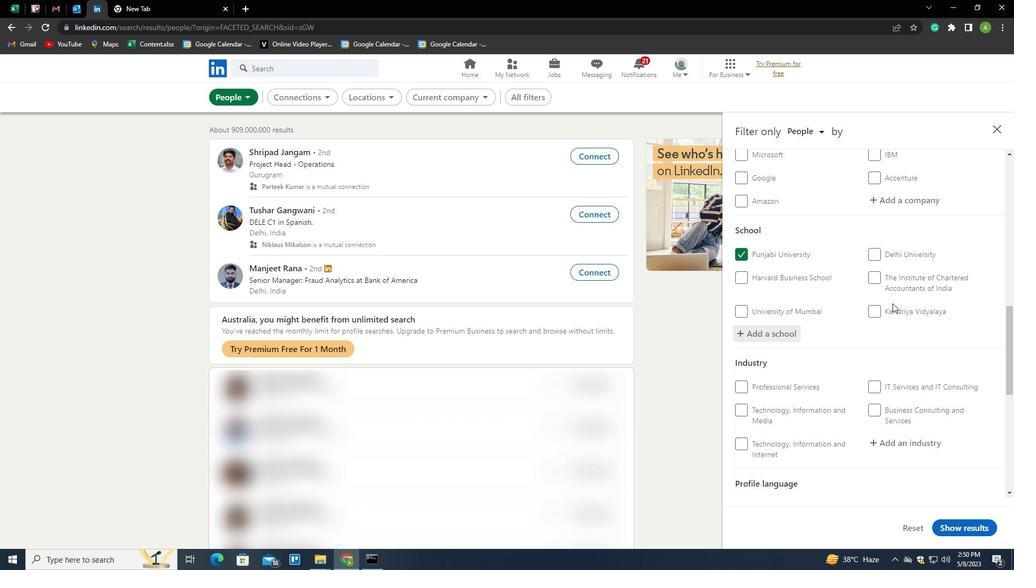 
Action: Mouse scrolled (892, 303) with delta (0, 0)
Screenshot: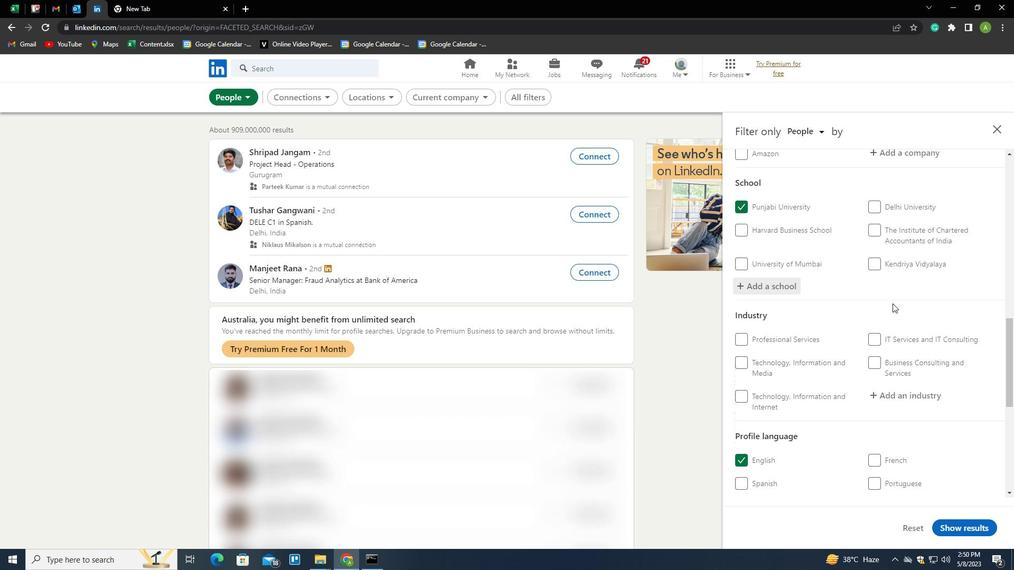 
Action: Mouse moved to (904, 288)
Screenshot: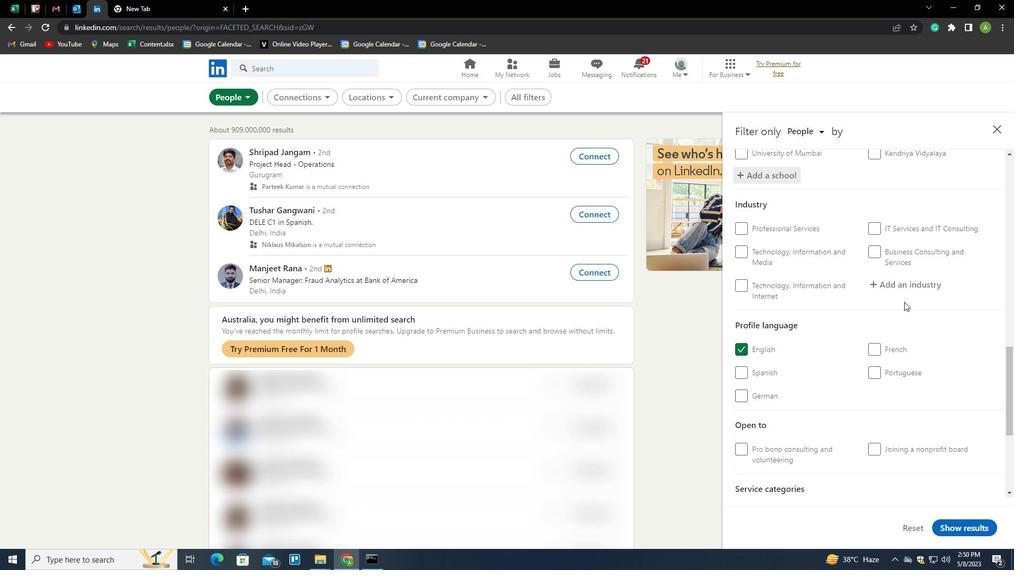 
Action: Mouse pressed left at (904, 288)
Screenshot: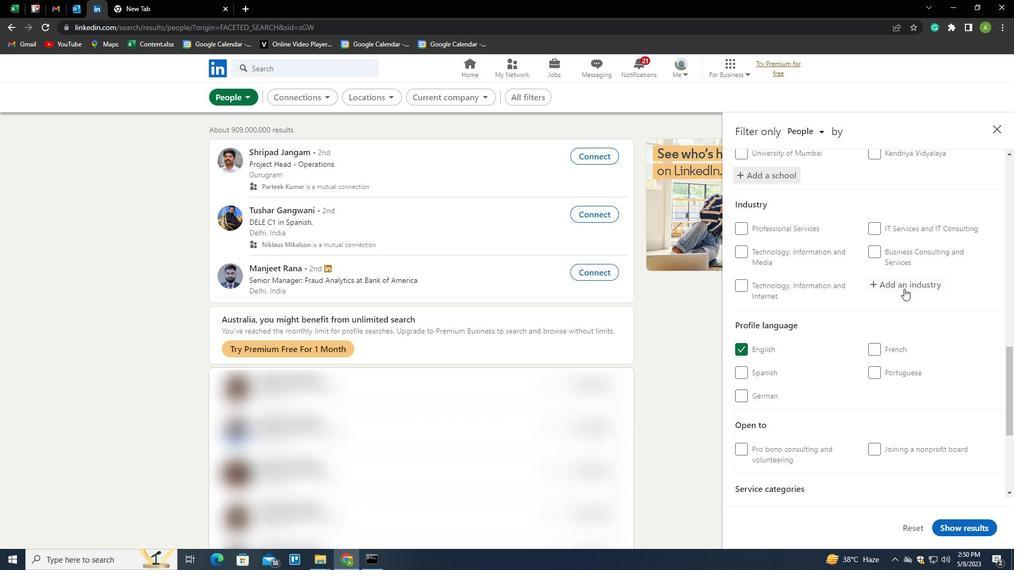 
Action: Key pressed <Key.shift>INDIVIDUAL<Key.space>AND<Key.space><Key.shift>FAMILY<Key.space><Key.shift>SERVICES<Key.down><Key.enter>
Screenshot: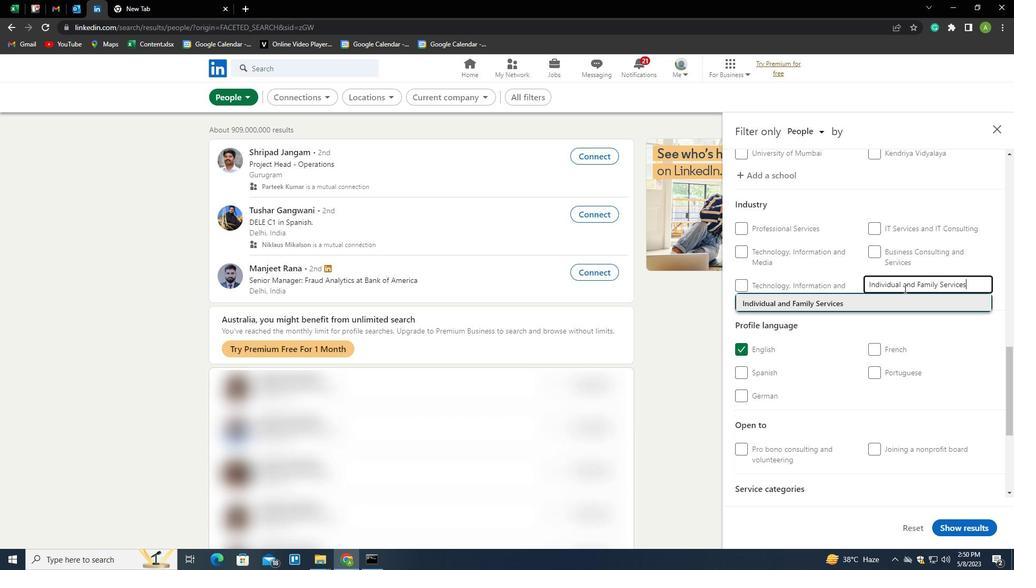 
Action: Mouse scrolled (904, 288) with delta (0, 0)
Screenshot: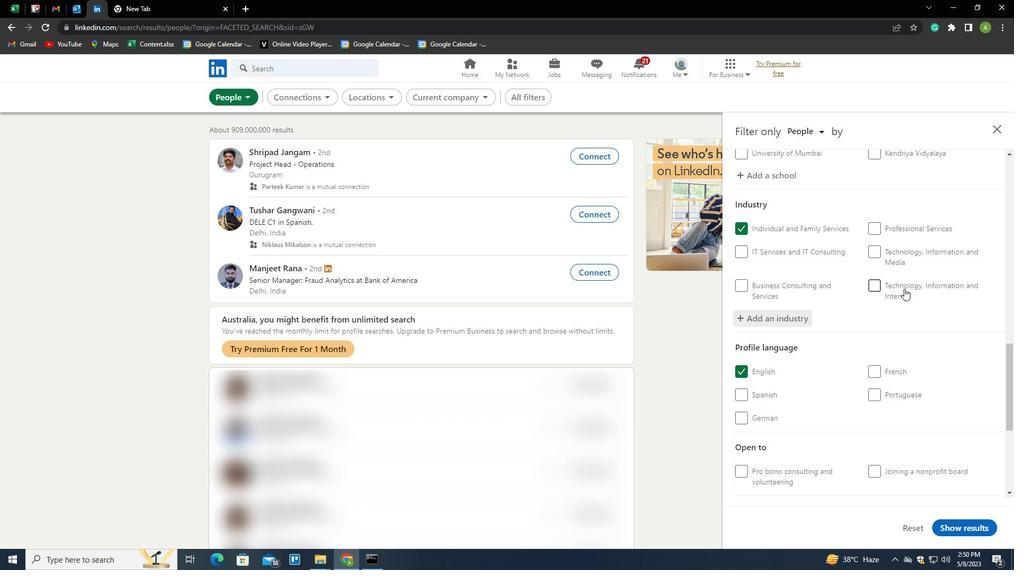 
Action: Mouse scrolled (904, 288) with delta (0, 0)
Screenshot: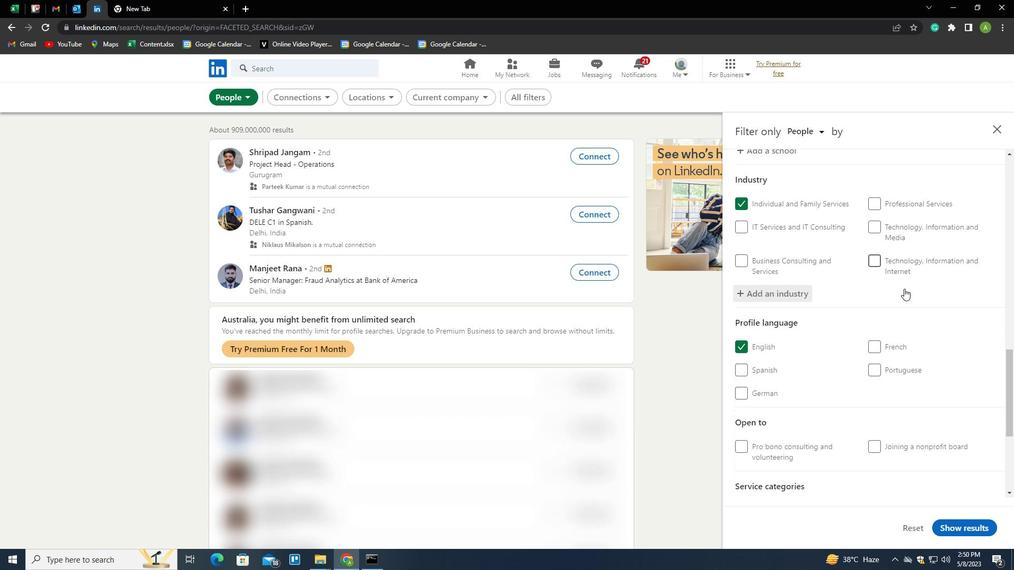 
Action: Mouse scrolled (904, 288) with delta (0, 0)
Screenshot: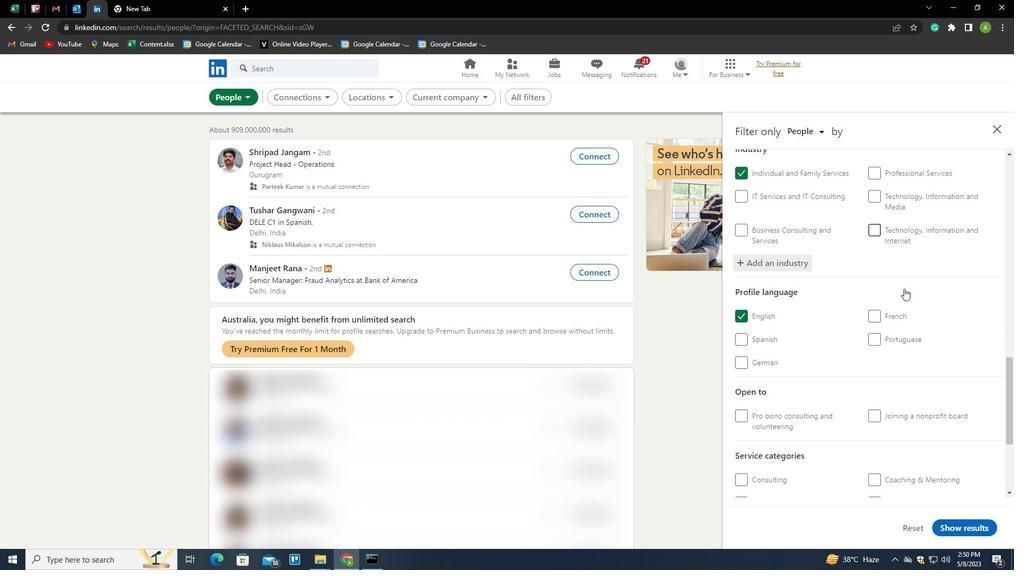 
Action: Mouse scrolled (904, 288) with delta (0, 0)
Screenshot: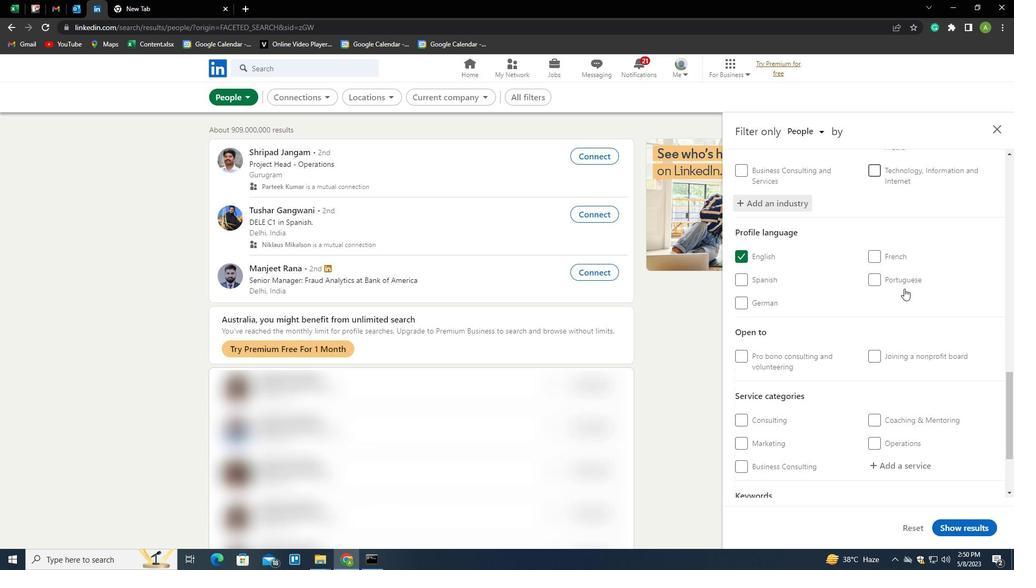 
Action: Mouse scrolled (904, 288) with delta (0, 0)
Screenshot: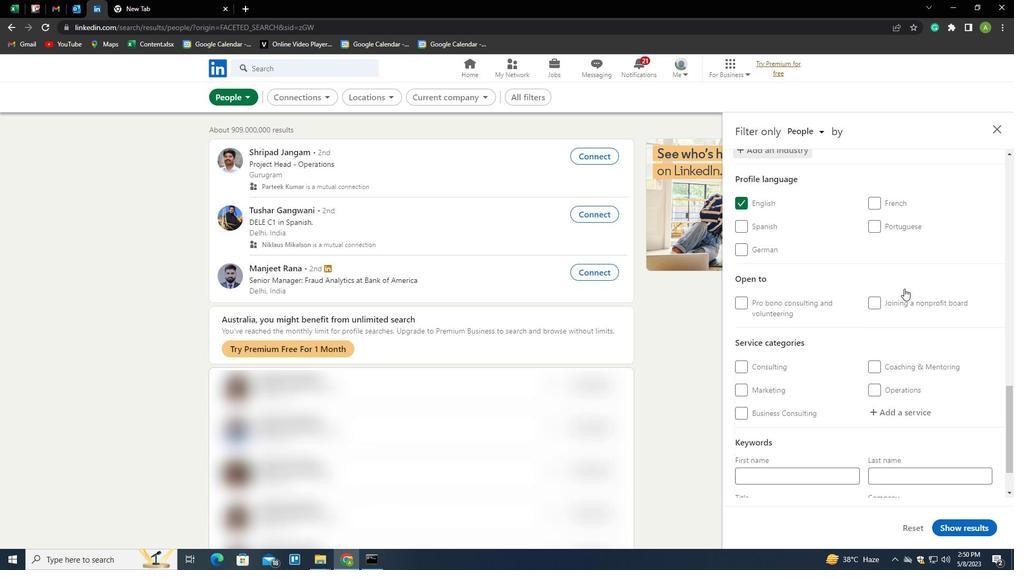 
Action: Mouse moved to (900, 352)
Screenshot: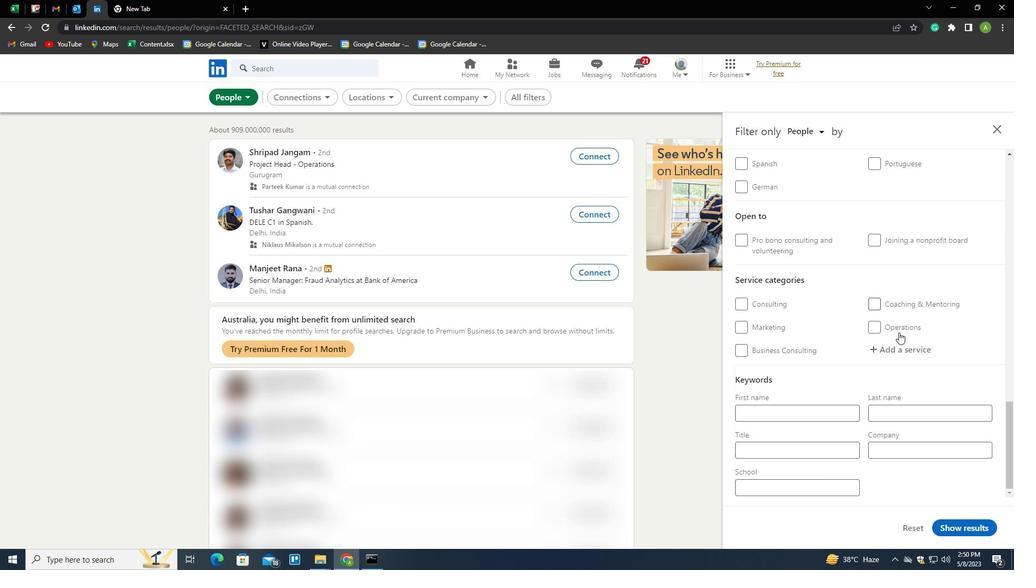 
Action: Mouse pressed left at (900, 352)
Screenshot: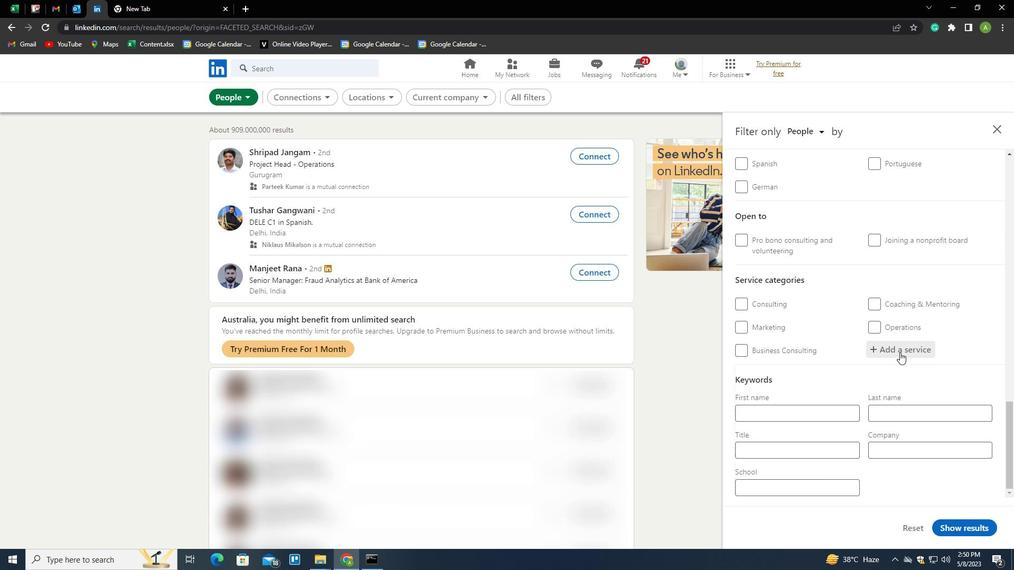 
Action: Key pressed <Key.shift>ANDROID<Key.space><Key.shift>DEVELOPMENT<Key.down><Key.enter>
Screenshot: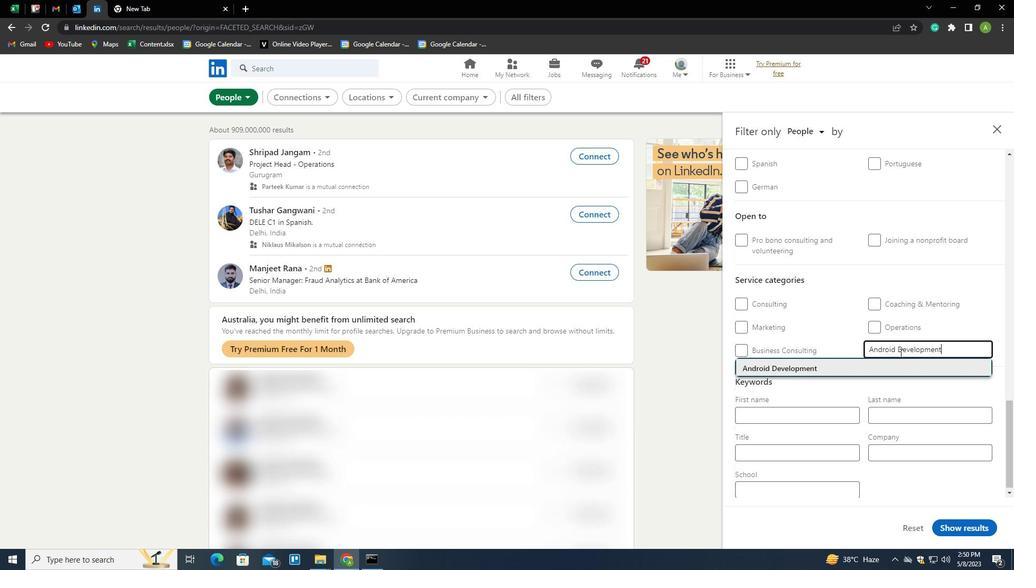 
Action: Mouse moved to (897, 346)
Screenshot: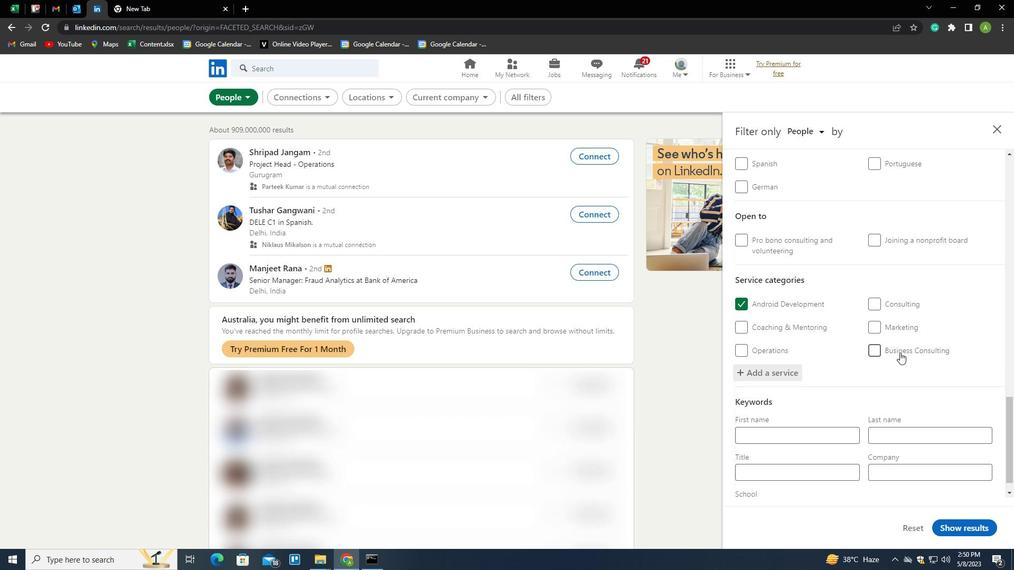 
Action: Mouse scrolled (897, 345) with delta (0, 0)
Screenshot: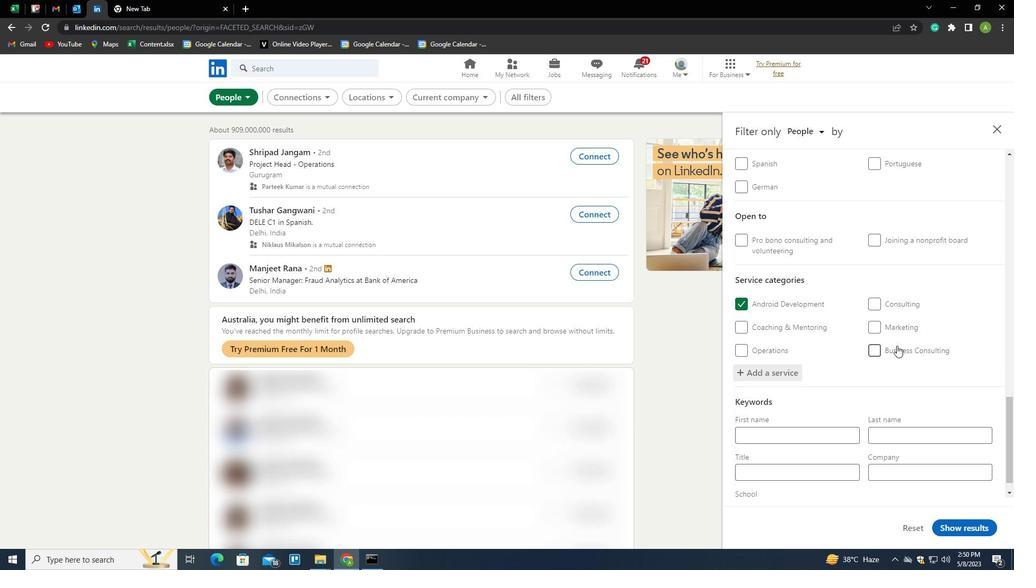 
Action: Mouse scrolled (897, 345) with delta (0, 0)
Screenshot: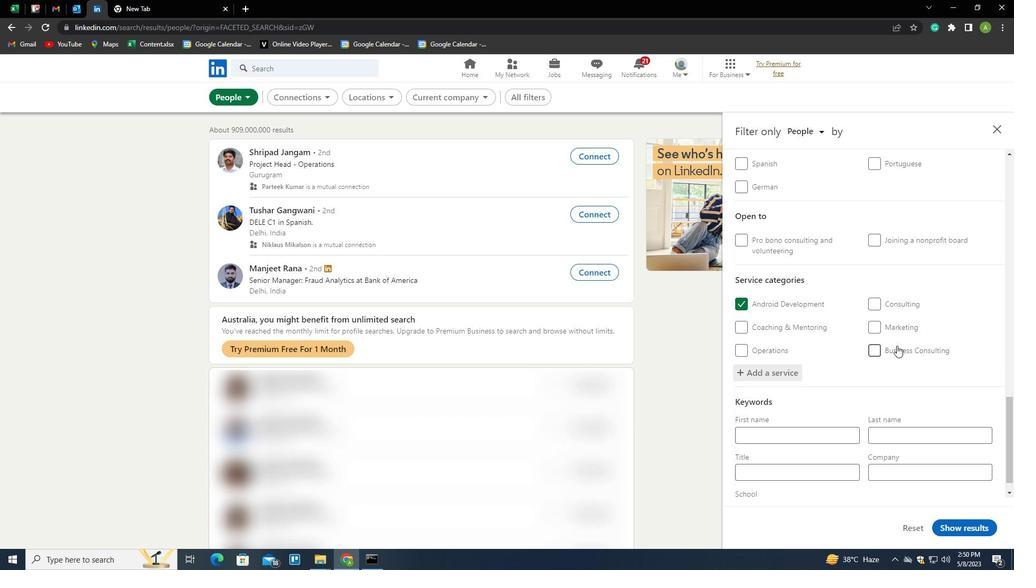 
Action: Mouse scrolled (897, 345) with delta (0, 0)
Screenshot: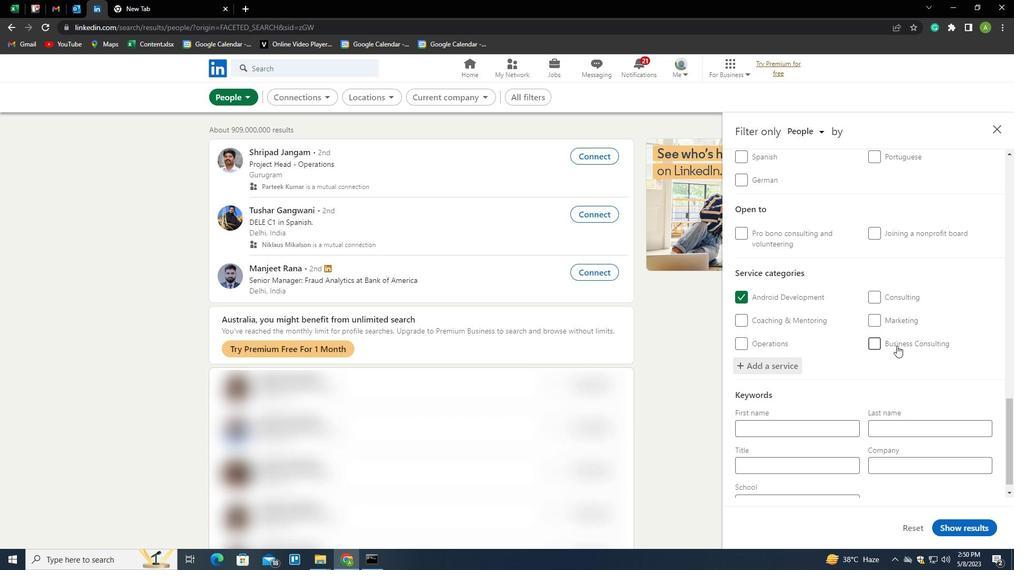 
Action: Mouse scrolled (897, 345) with delta (0, 0)
Screenshot: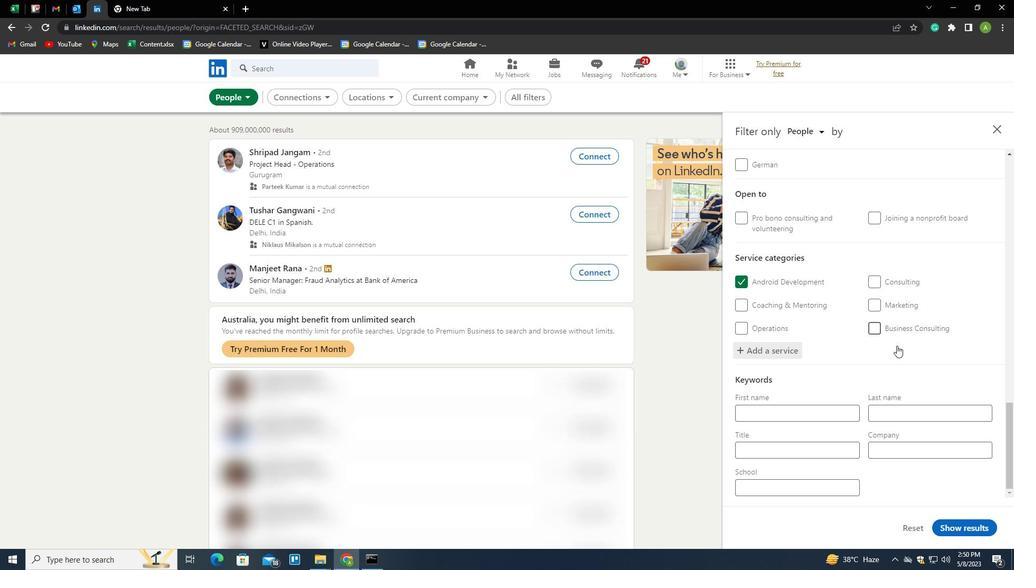 
Action: Mouse moved to (824, 445)
Screenshot: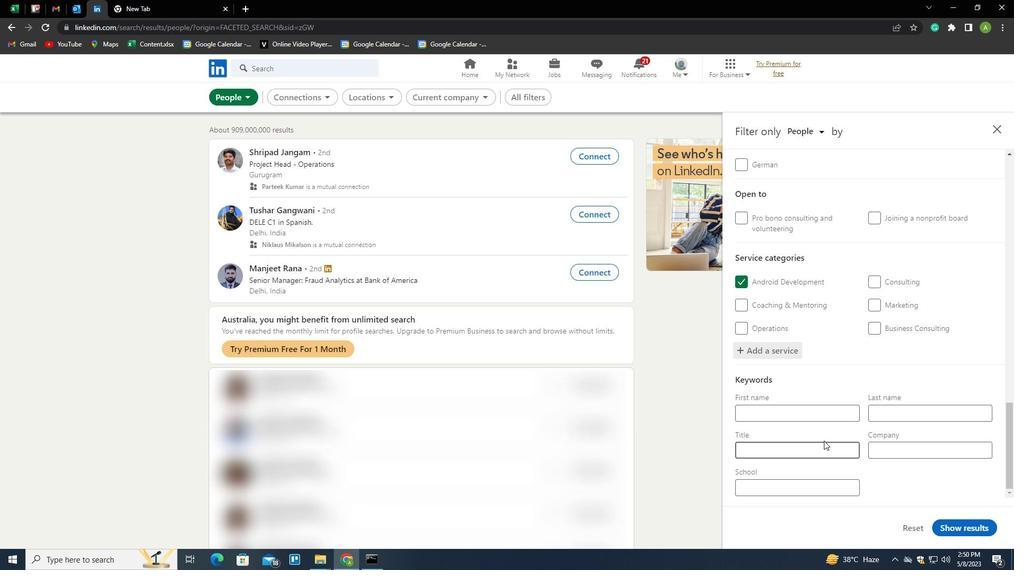 
Action: Mouse pressed left at (824, 445)
Screenshot: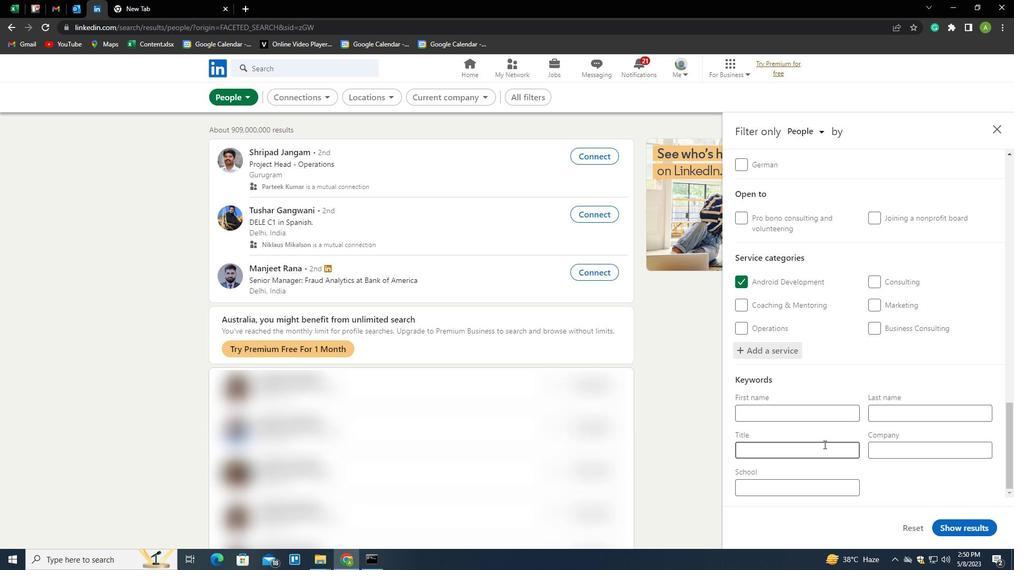
Action: Mouse moved to (824, 445)
Screenshot: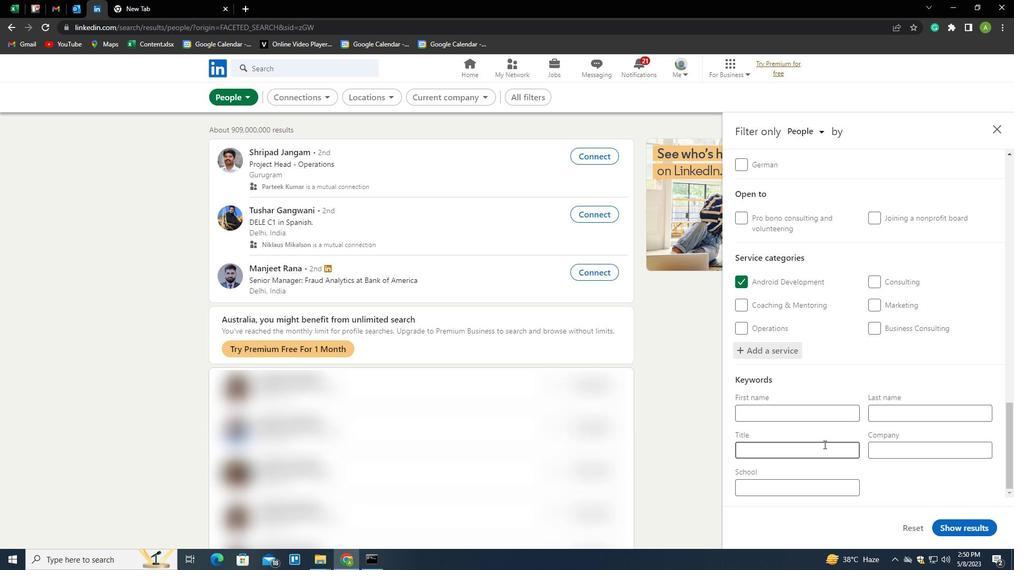 
Action: Key pressed F<Key.shift><Key.backspace><Key.shift>CUSTOMER<Key.space><Key.shift>CARE<Key.space><Key.shift>ASSOCIATE
Screenshot: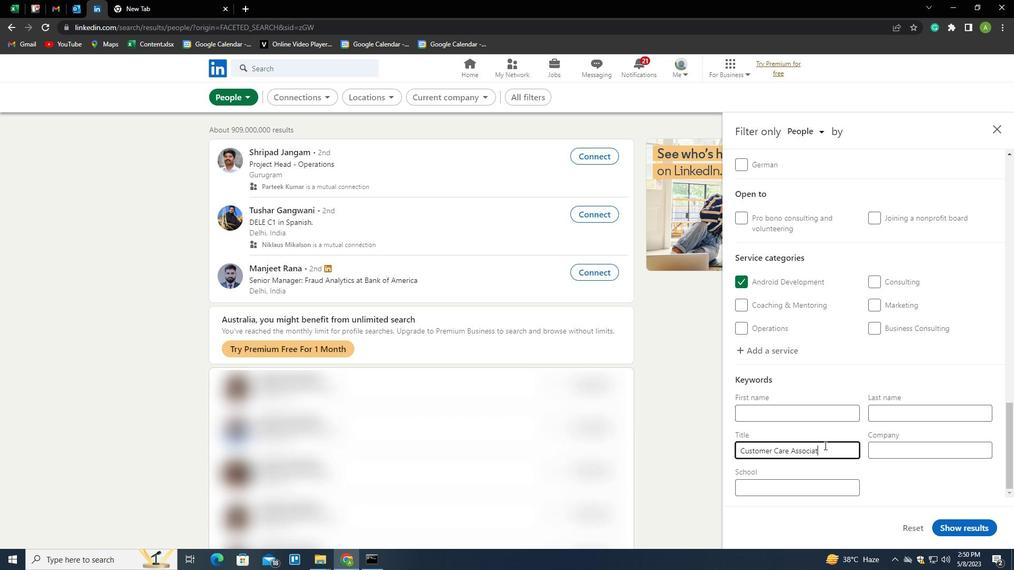 
Action: Mouse moved to (885, 468)
Screenshot: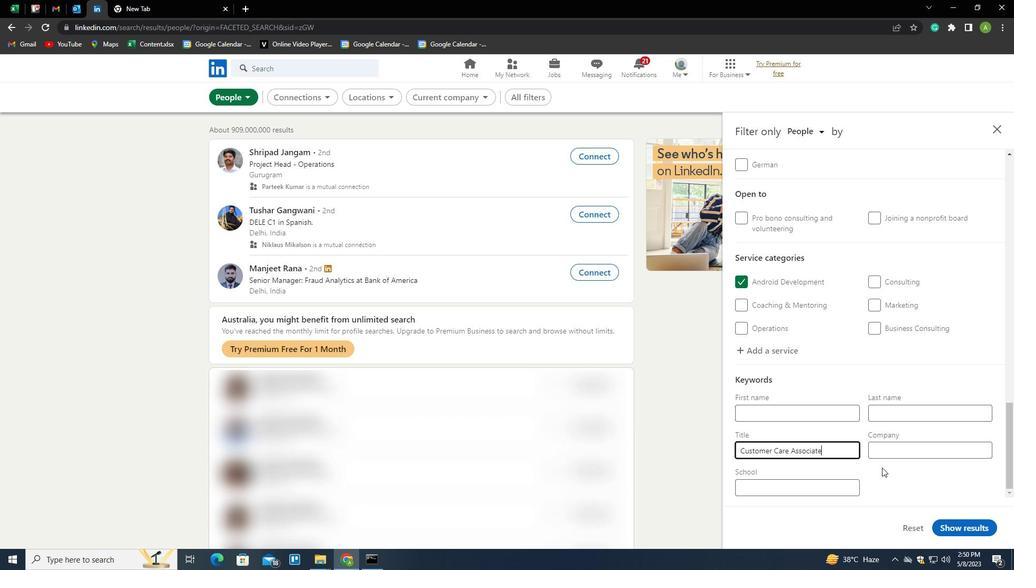 
Action: Mouse pressed left at (885, 468)
Screenshot: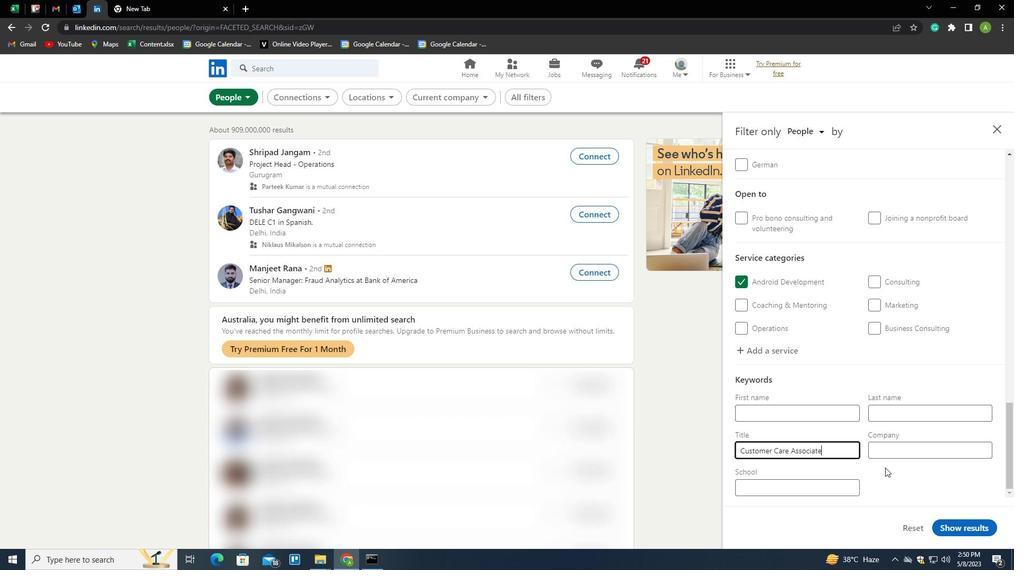 
Action: Mouse moved to (956, 527)
Screenshot: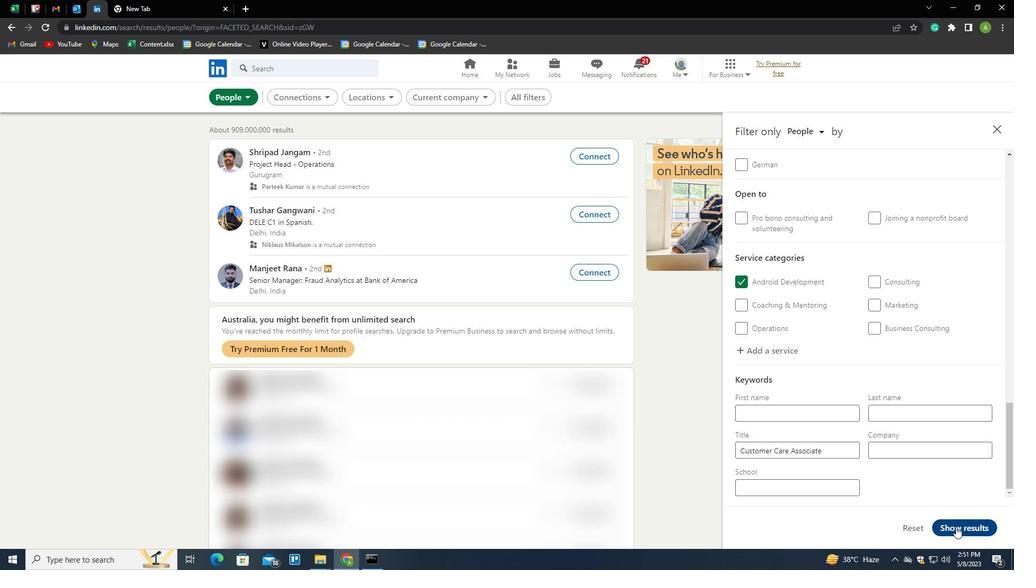 
Action: Mouse pressed left at (956, 527)
Screenshot: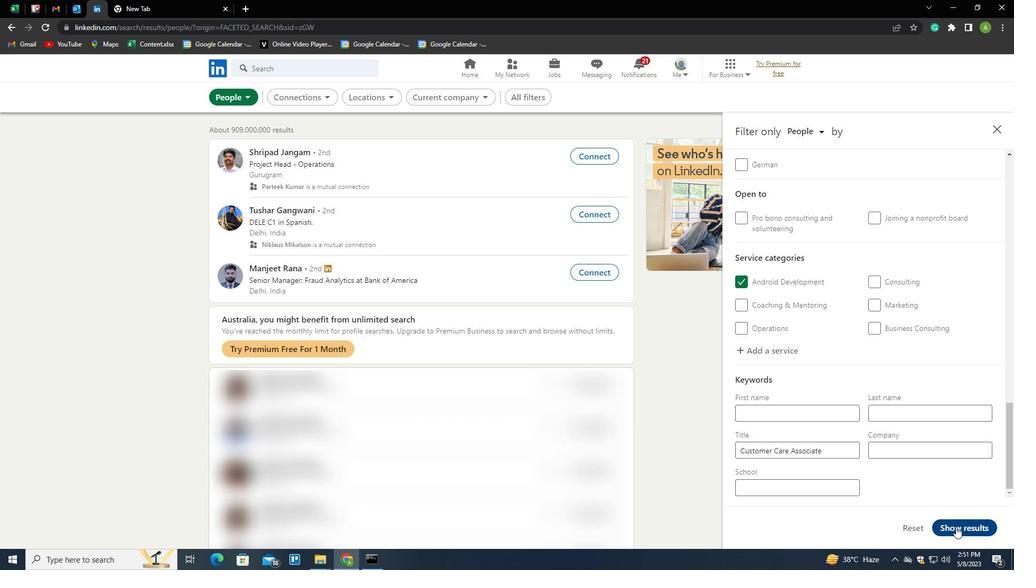 
Action: Mouse moved to (966, 523)
Screenshot: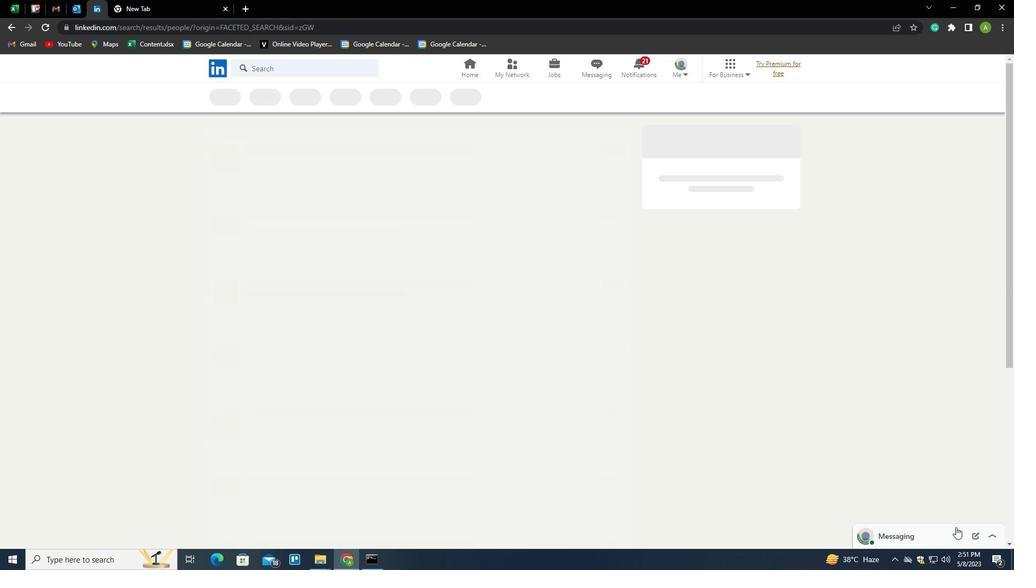 
